 Task: Search one way flight ticket for 1 adult, 5 children, 2 infants in seat and 1 infant on lap in first from Santa Barbara: Santa Barbara Municipal Airport (santa Barbara Airport) to Riverton: Central Wyoming Regional Airport (was Riverton Regional) on 5-4-2023. Choice of flights is JetBlue. Number of bags: 2 carry on bags and 6 checked bags. Price is upto 35000. Outbound departure time preference is 5:15.
Action: Mouse moved to (304, 278)
Screenshot: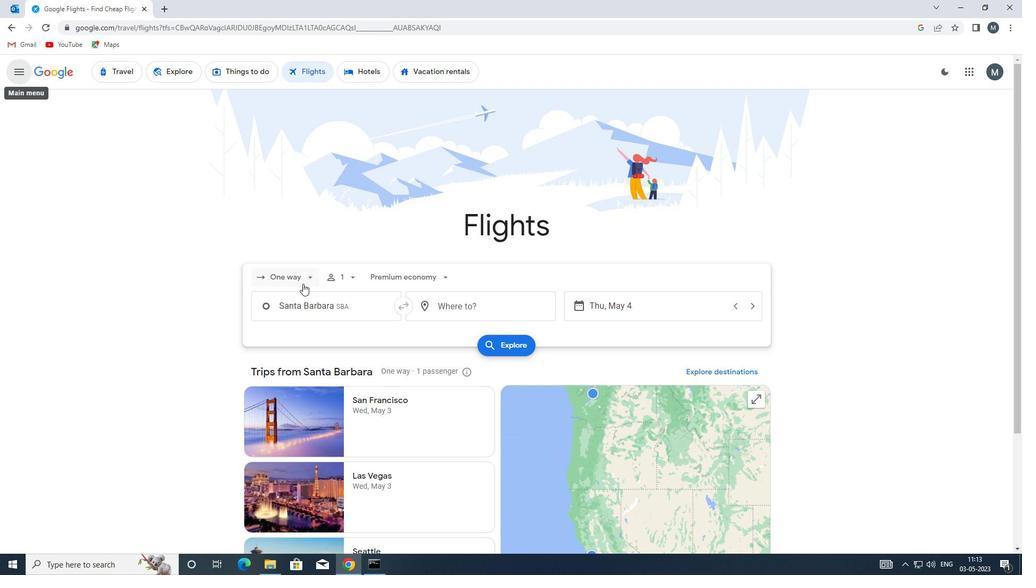 
Action: Mouse pressed left at (304, 278)
Screenshot: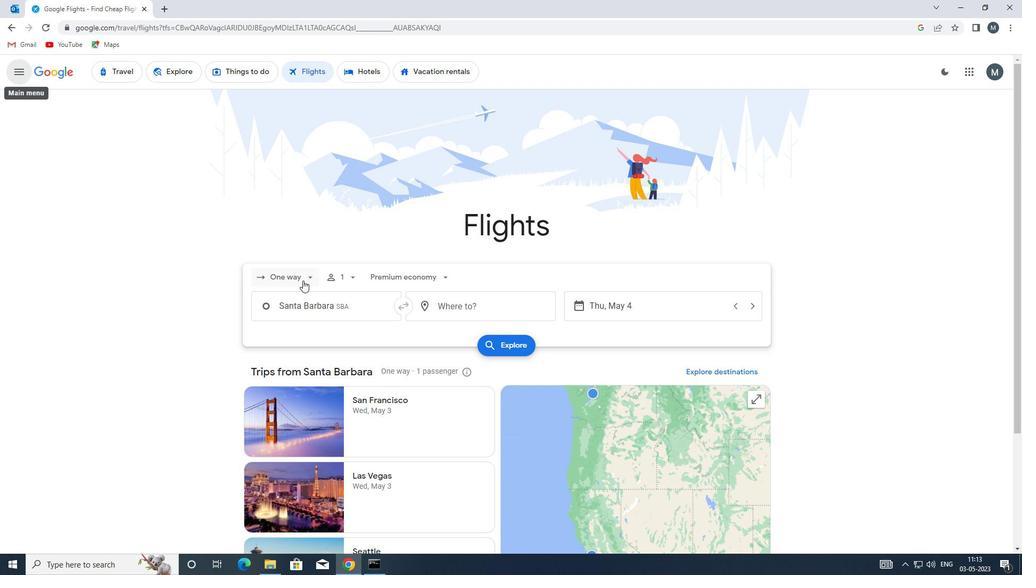 
Action: Mouse moved to (312, 326)
Screenshot: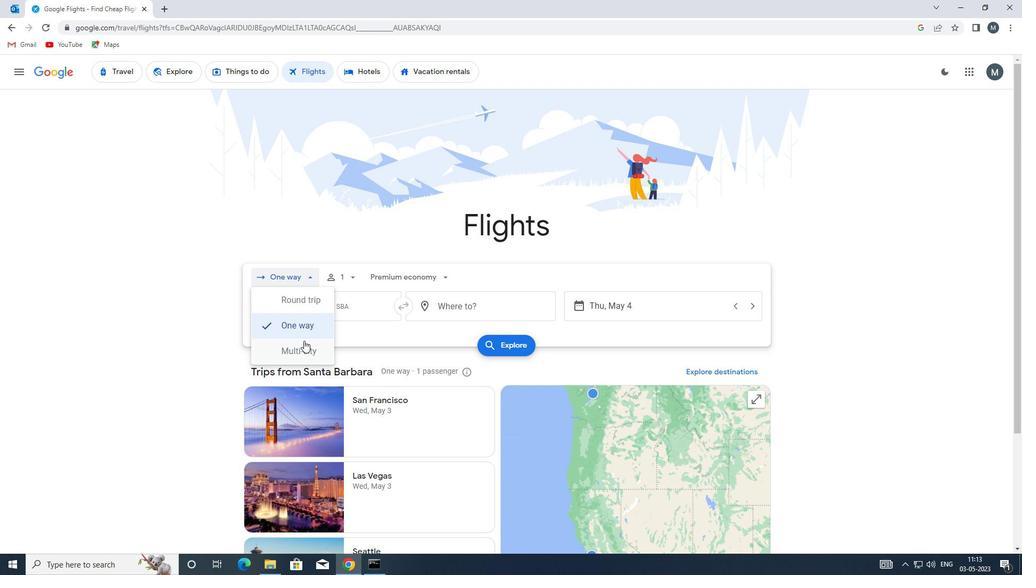 
Action: Mouse pressed left at (312, 326)
Screenshot: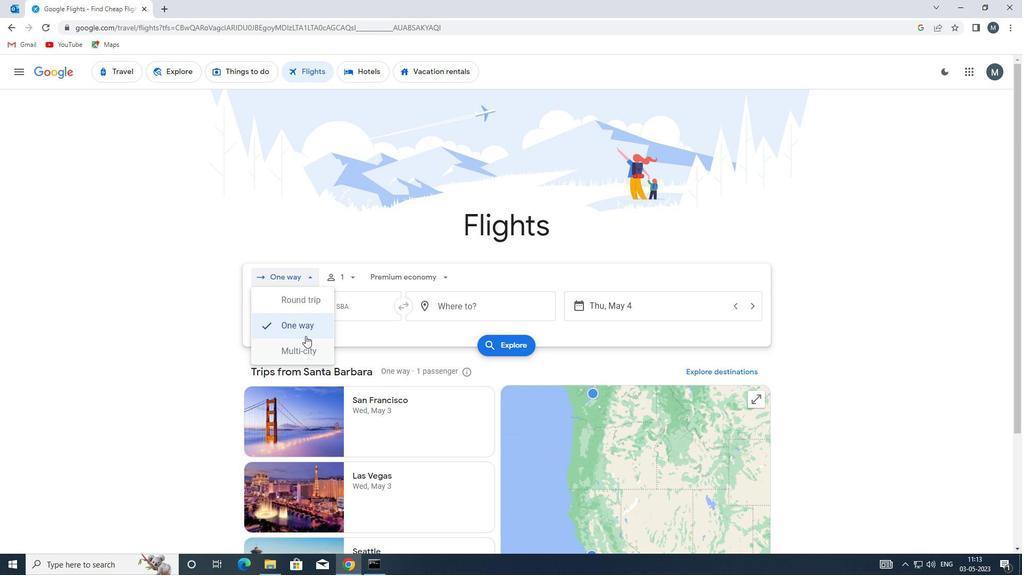 
Action: Mouse moved to (354, 278)
Screenshot: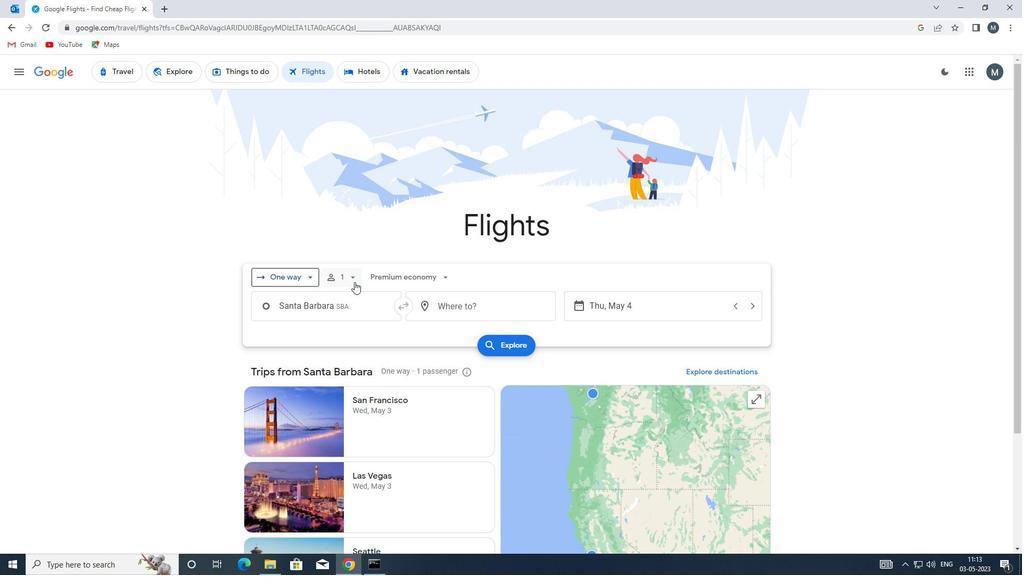 
Action: Mouse pressed left at (354, 278)
Screenshot: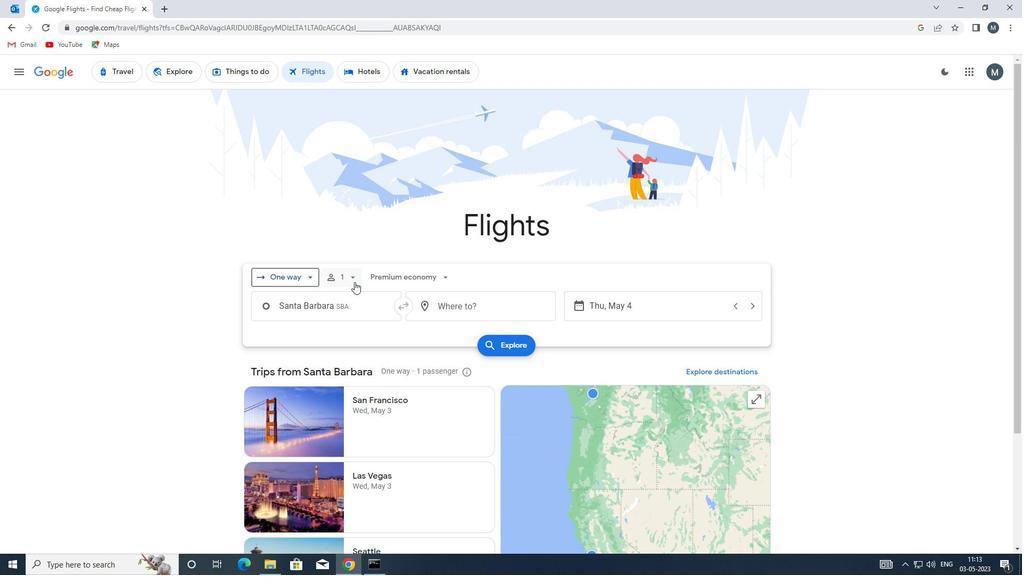 
Action: Mouse moved to (431, 332)
Screenshot: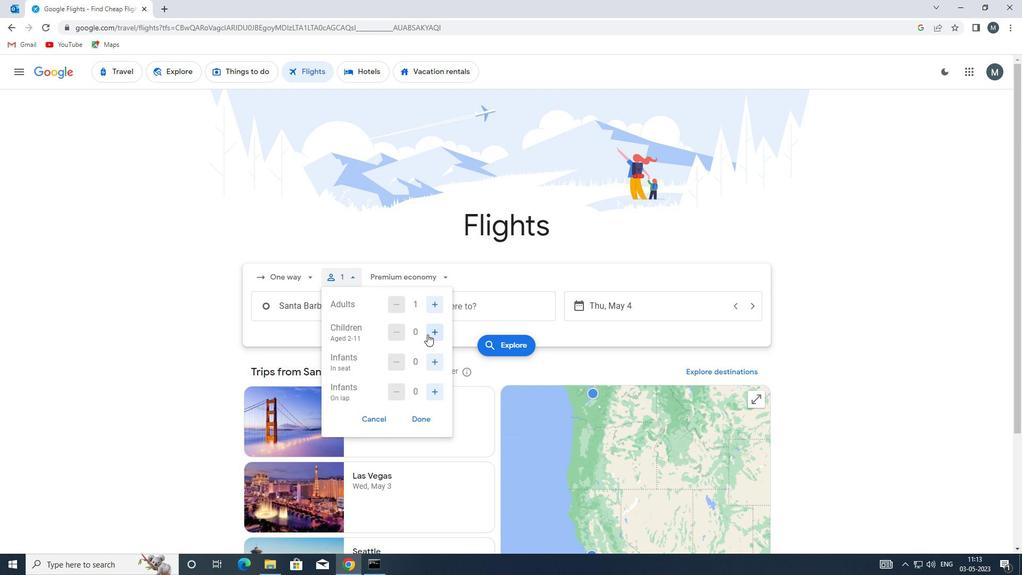 
Action: Mouse pressed left at (431, 332)
Screenshot: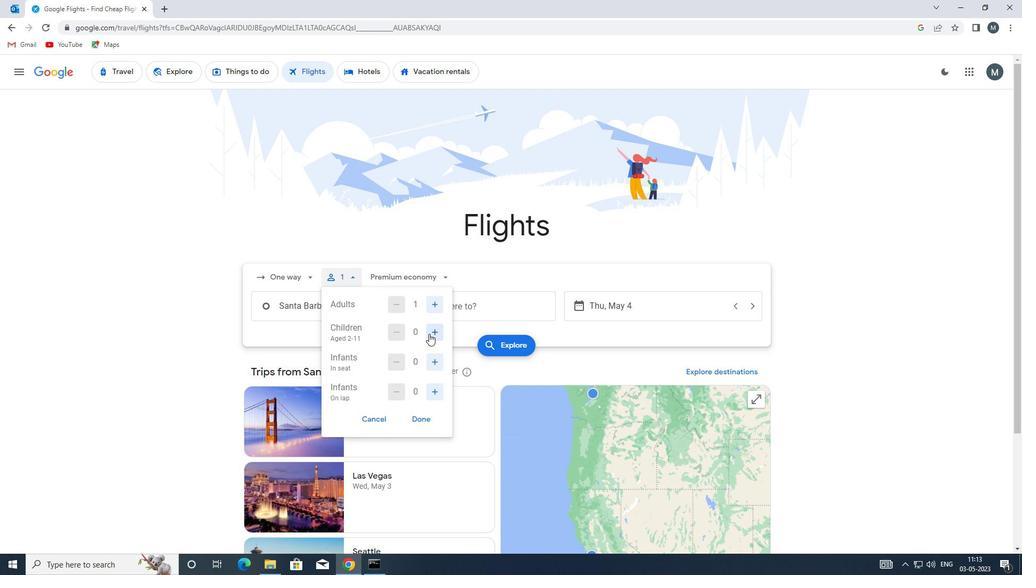
Action: Mouse moved to (432, 332)
Screenshot: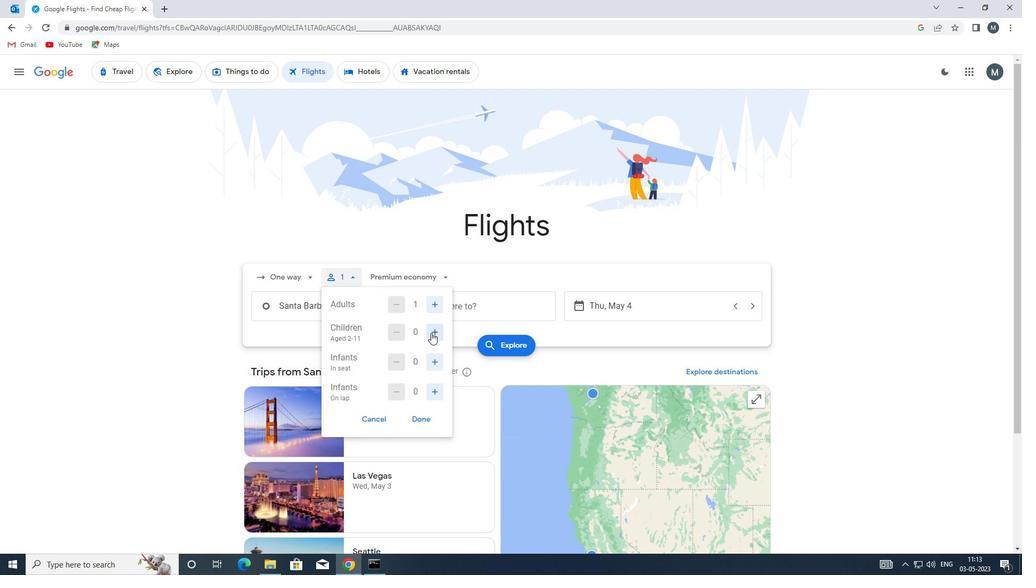 
Action: Mouse pressed left at (432, 332)
Screenshot: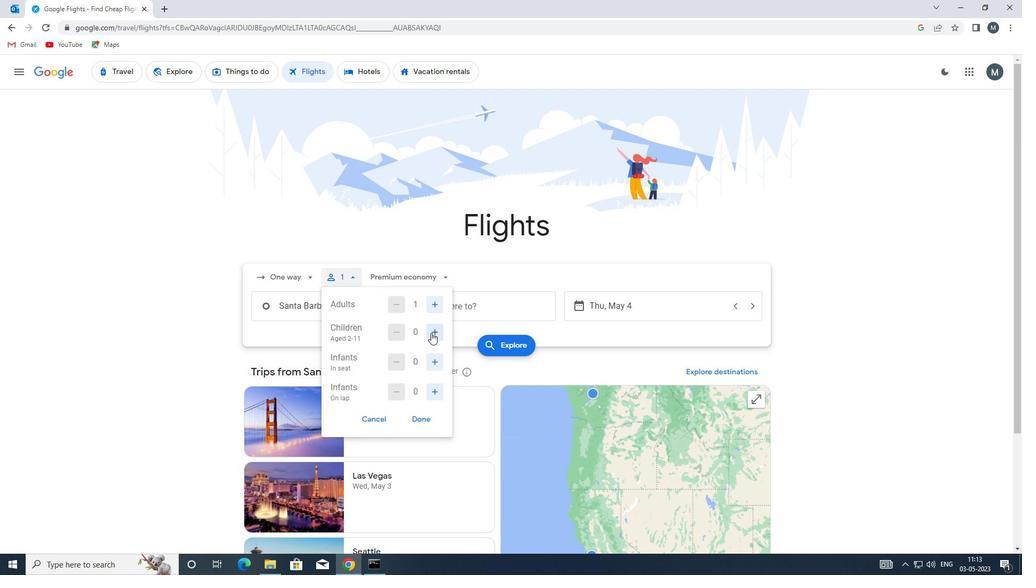 
Action: Mouse pressed left at (432, 332)
Screenshot: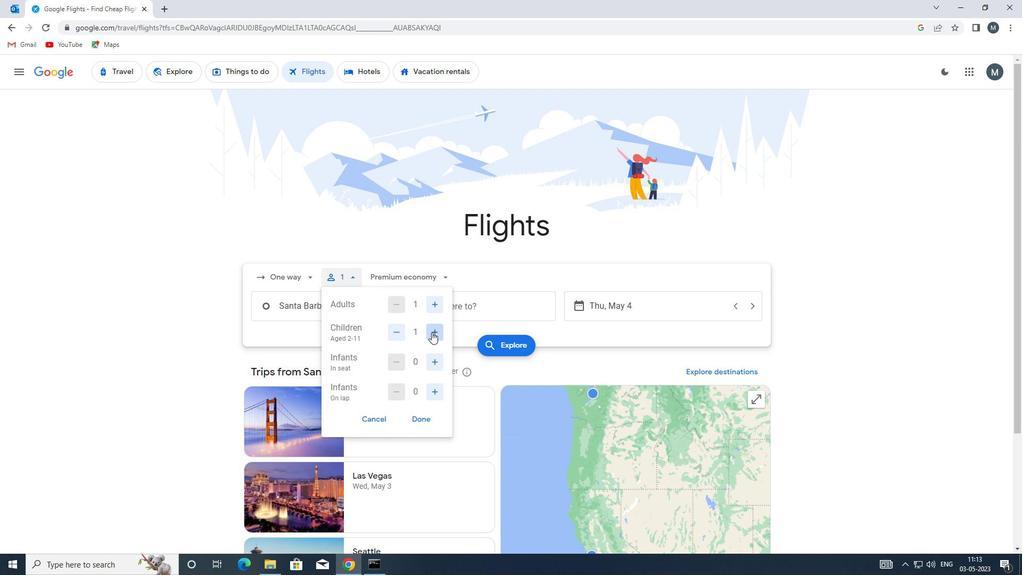 
Action: Mouse moved to (433, 332)
Screenshot: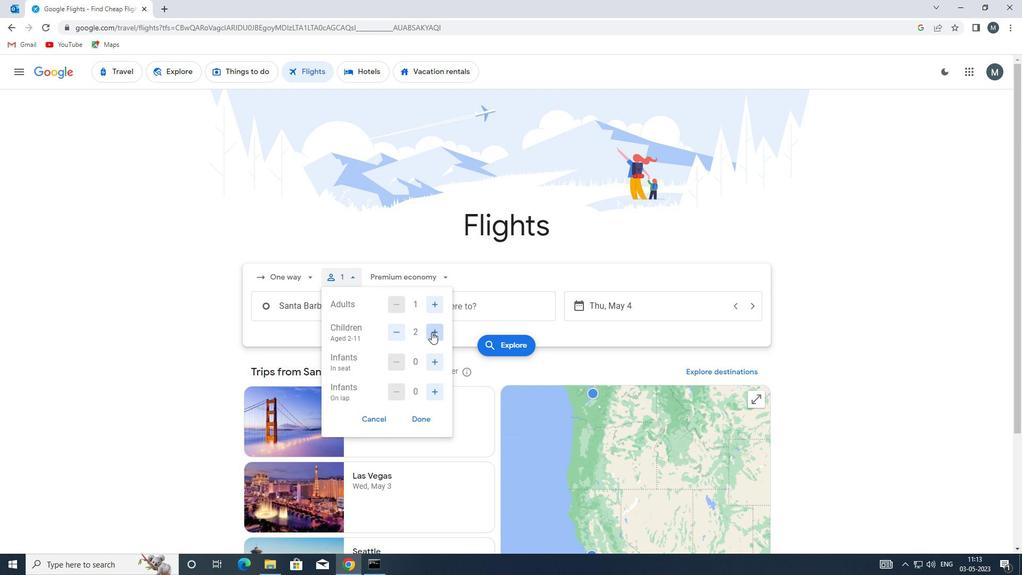
Action: Mouse pressed left at (433, 332)
Screenshot: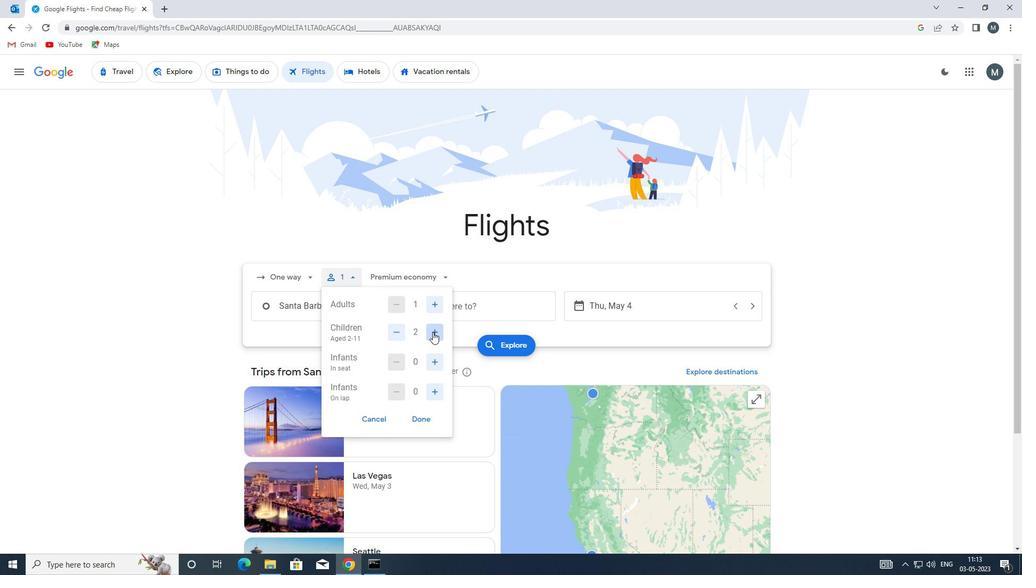 
Action: Mouse pressed left at (433, 332)
Screenshot: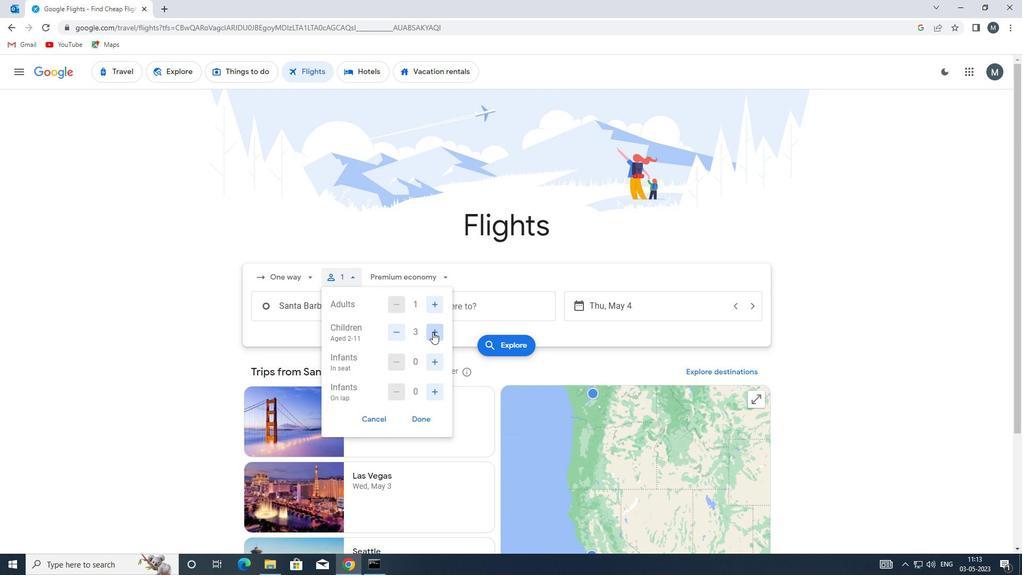 
Action: Mouse moved to (432, 364)
Screenshot: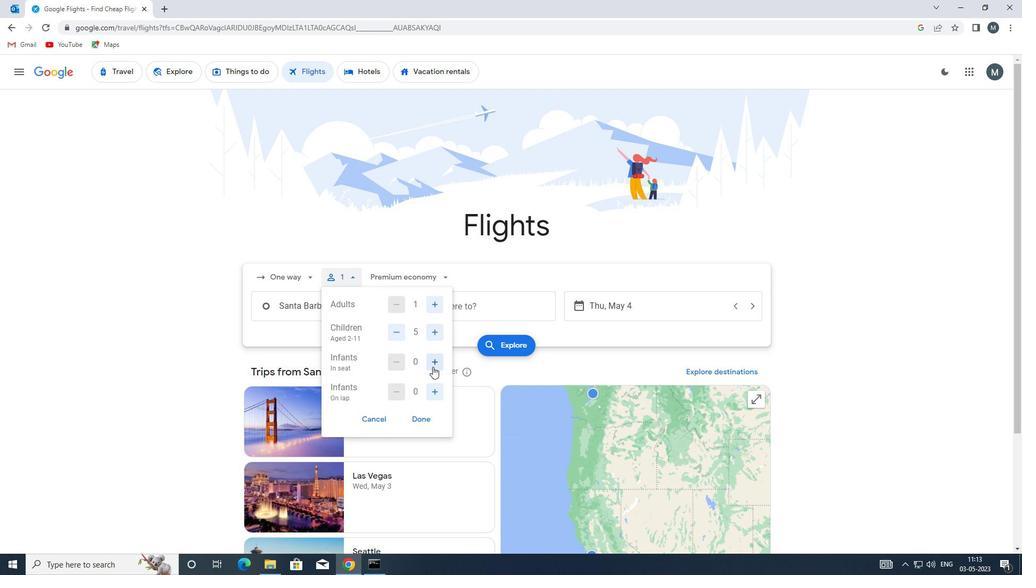 
Action: Mouse pressed left at (432, 364)
Screenshot: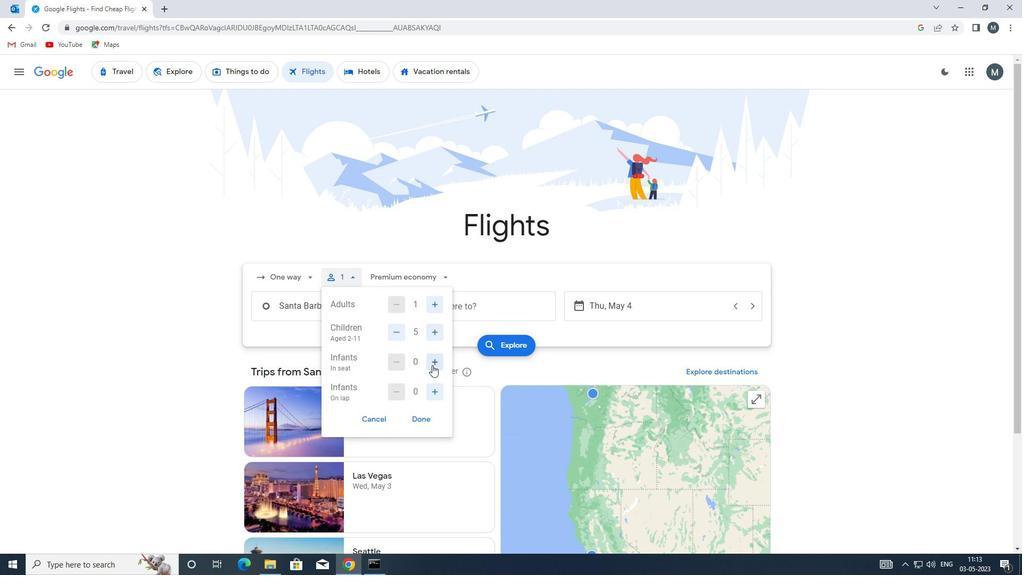 
Action: Mouse pressed left at (432, 364)
Screenshot: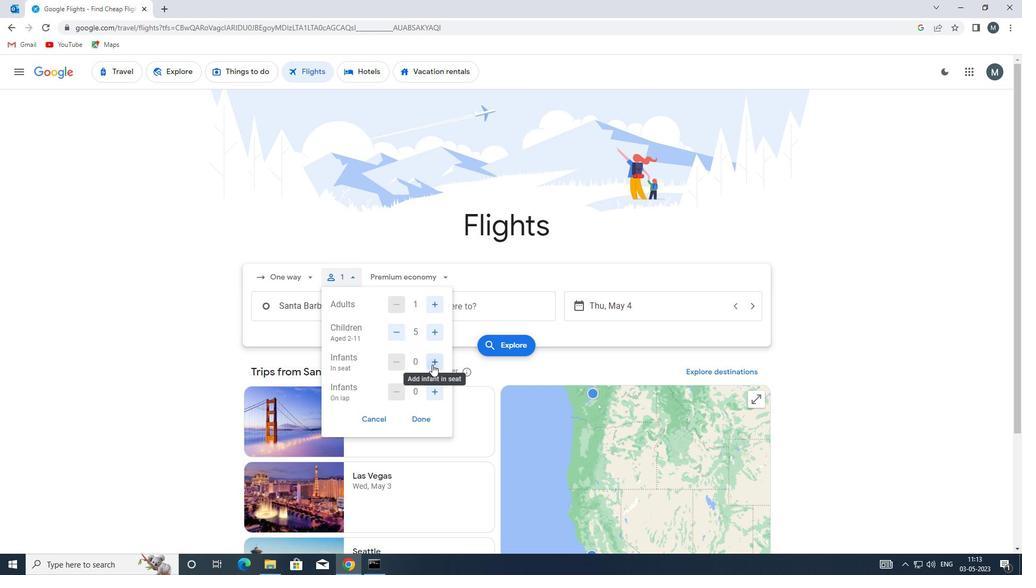 
Action: Mouse moved to (430, 394)
Screenshot: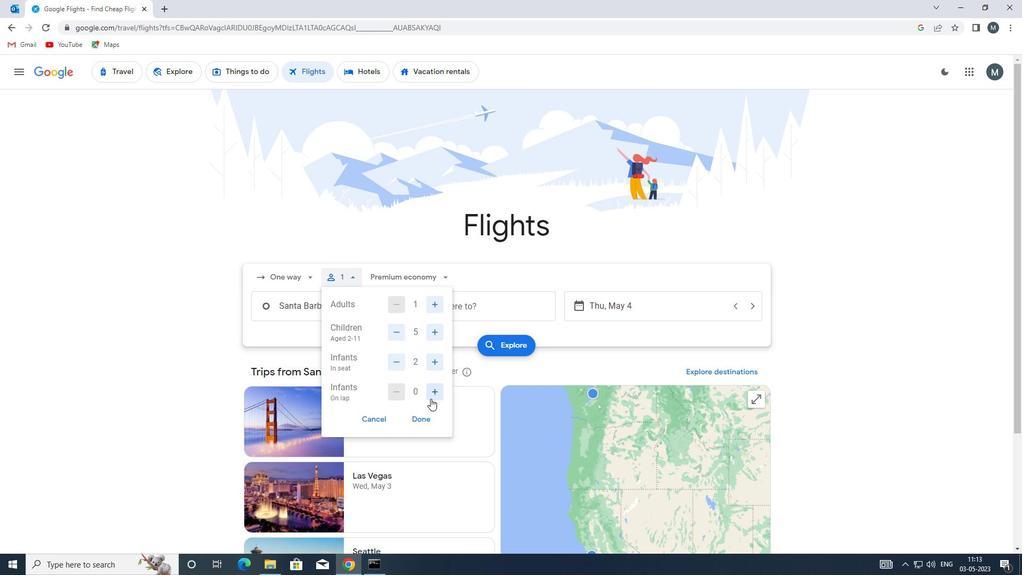 
Action: Mouse pressed left at (430, 394)
Screenshot: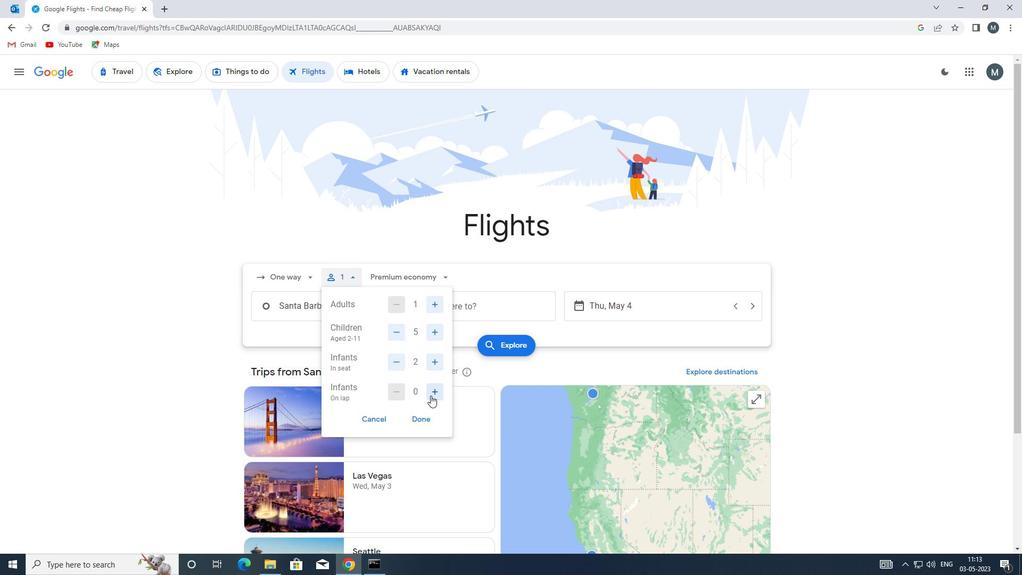 
Action: Mouse moved to (399, 364)
Screenshot: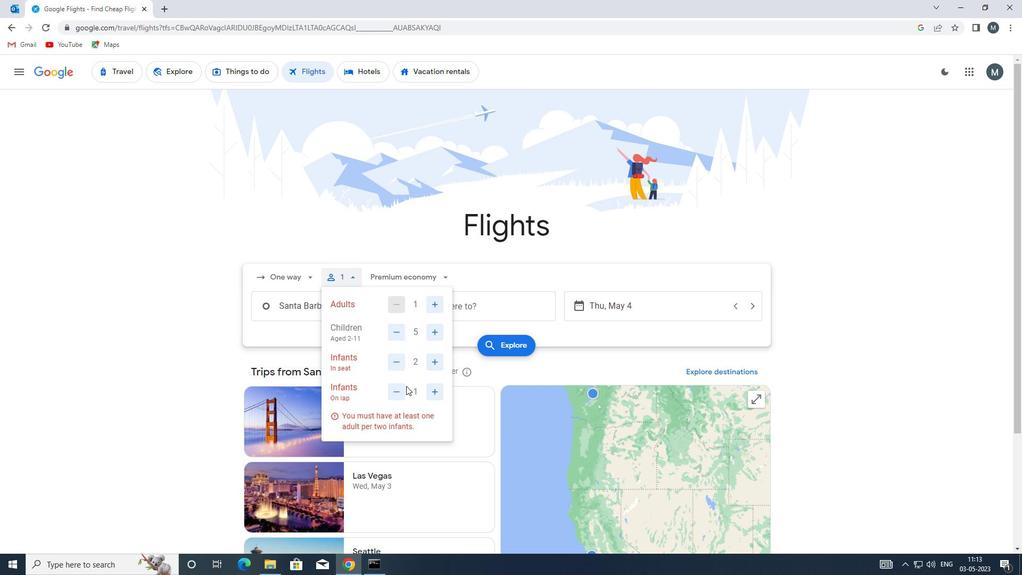 
Action: Mouse pressed left at (399, 364)
Screenshot: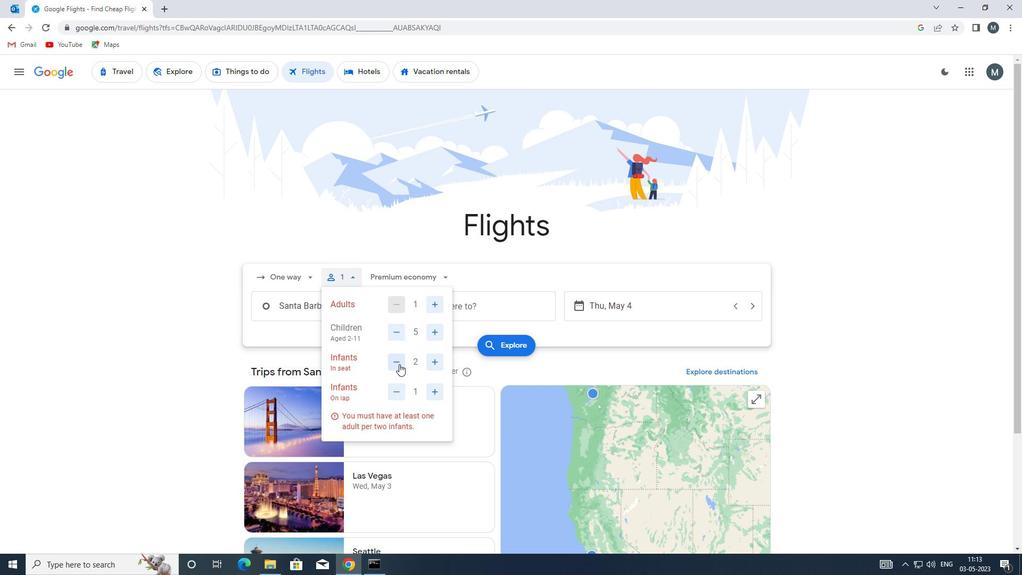 
Action: Mouse moved to (426, 421)
Screenshot: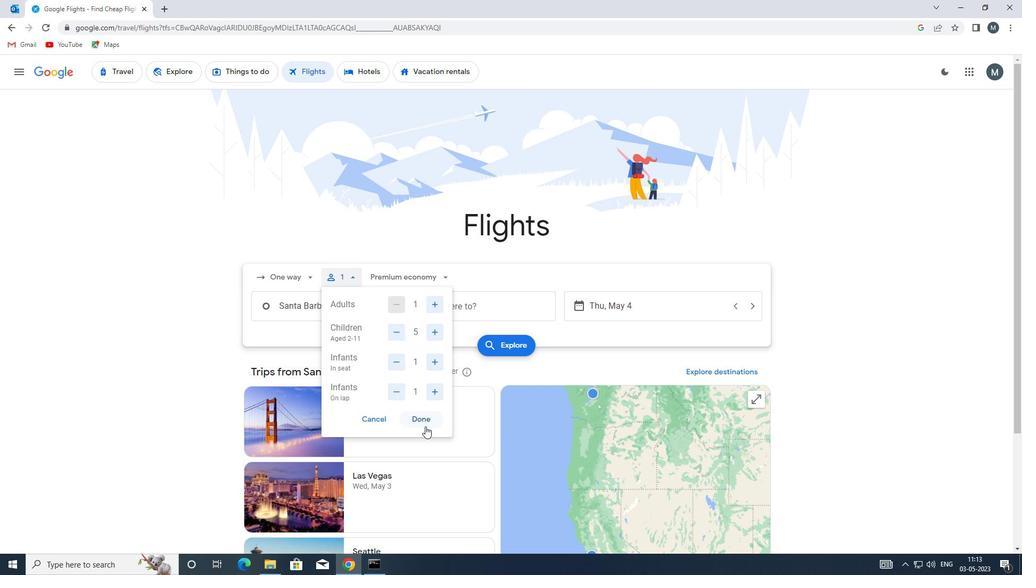
Action: Mouse pressed left at (426, 421)
Screenshot: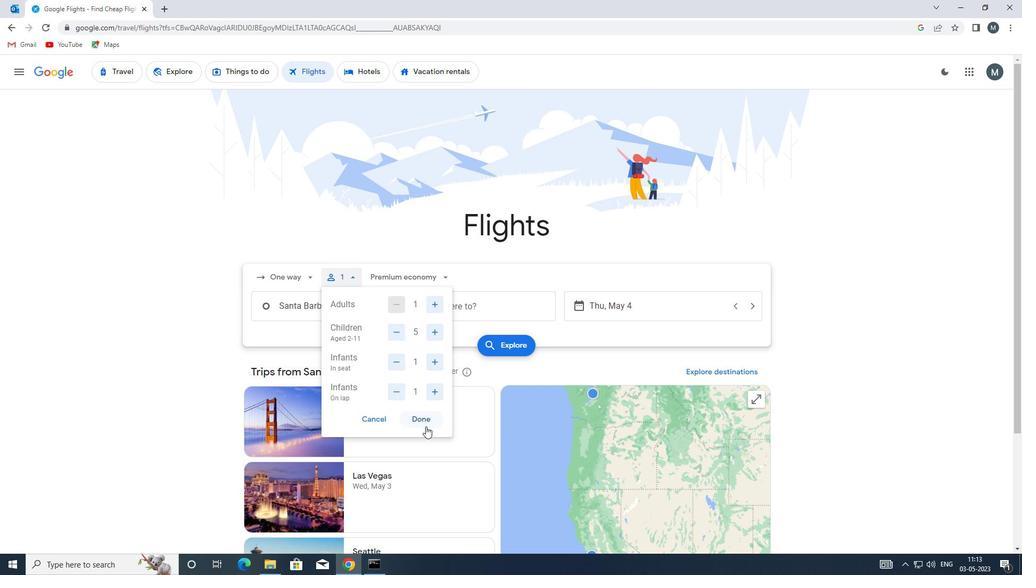 
Action: Mouse moved to (422, 278)
Screenshot: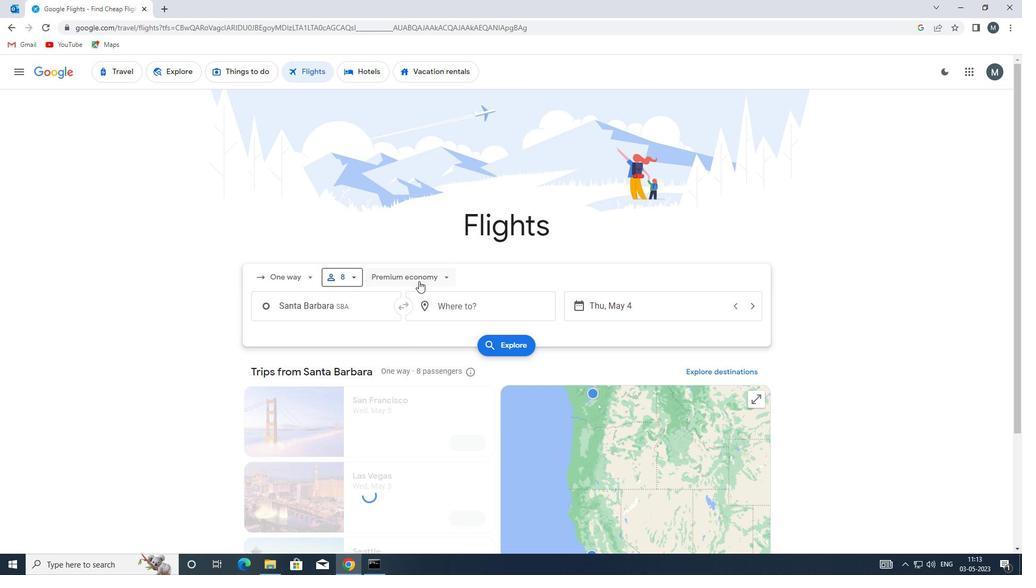 
Action: Mouse pressed left at (422, 278)
Screenshot: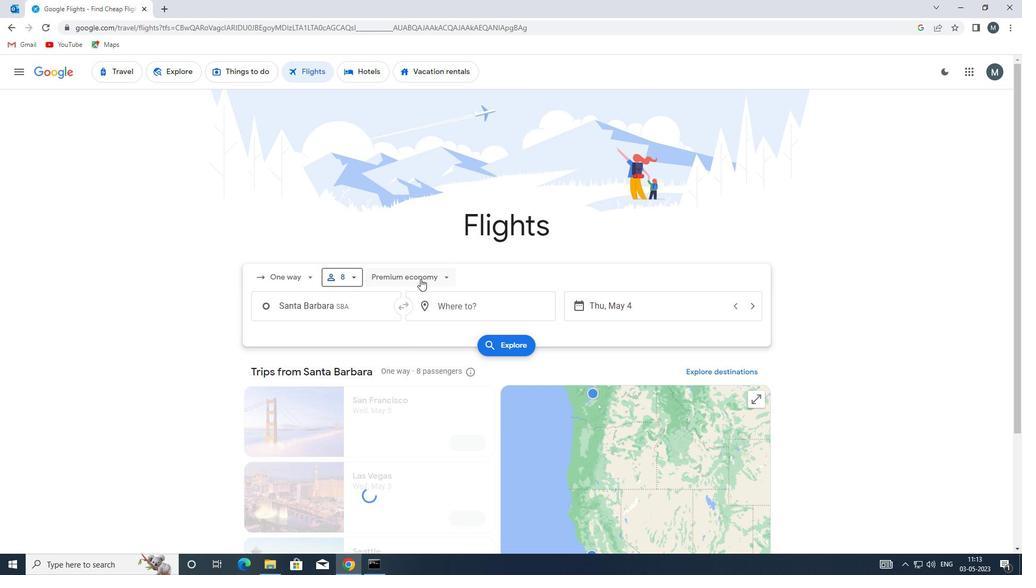 
Action: Mouse moved to (412, 380)
Screenshot: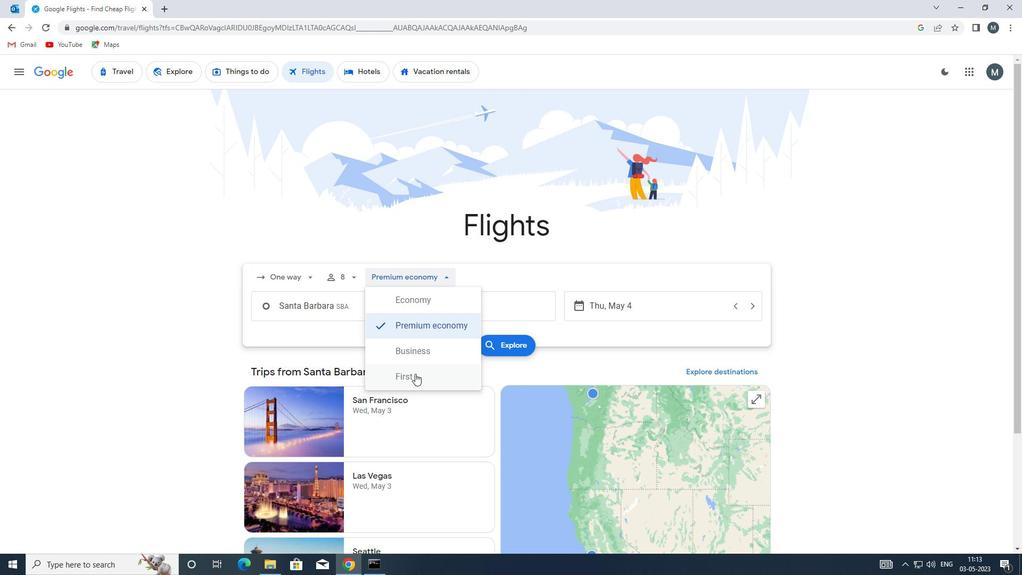 
Action: Mouse pressed left at (412, 380)
Screenshot: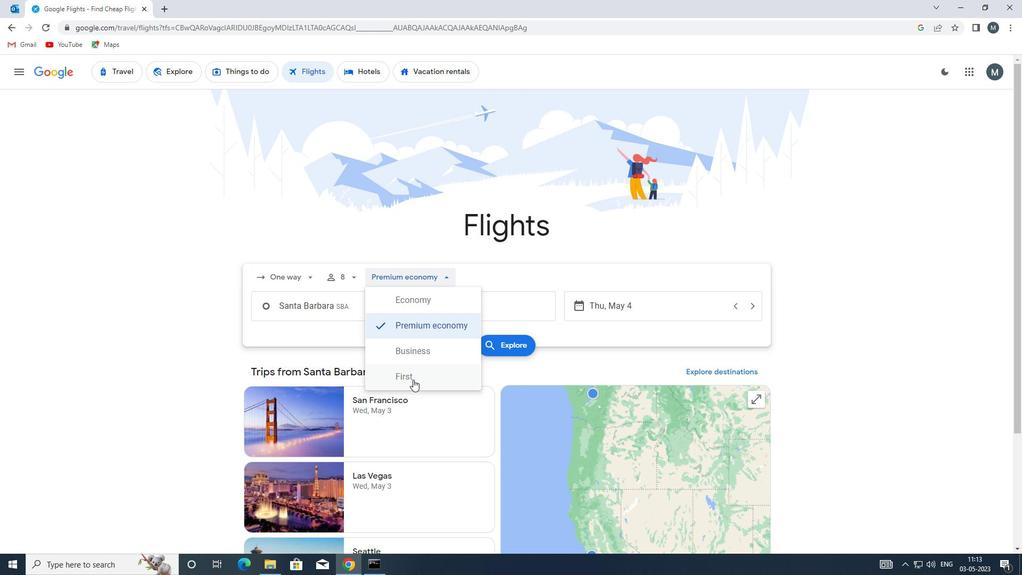 
Action: Mouse moved to (354, 315)
Screenshot: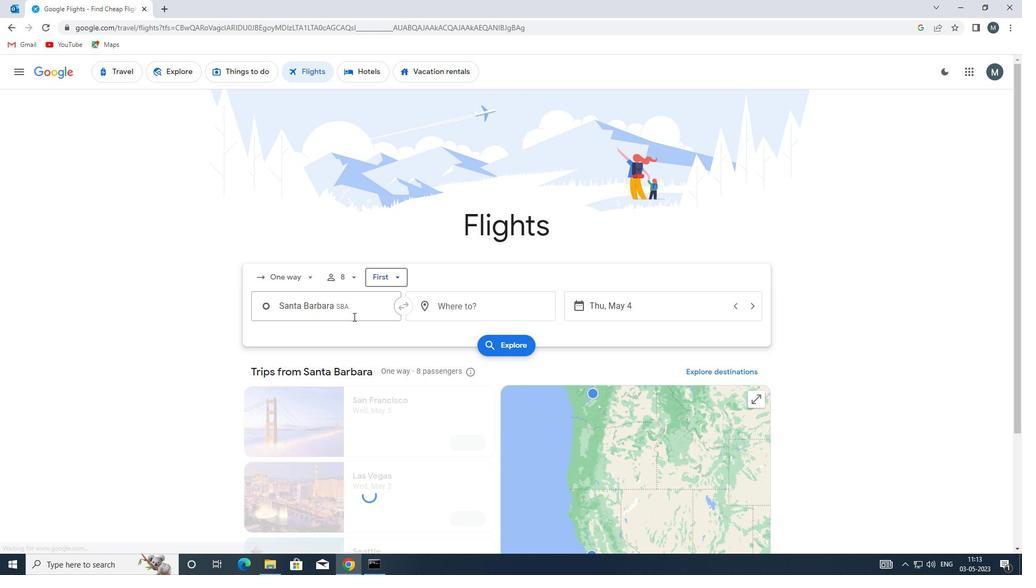 
Action: Mouse pressed left at (354, 315)
Screenshot: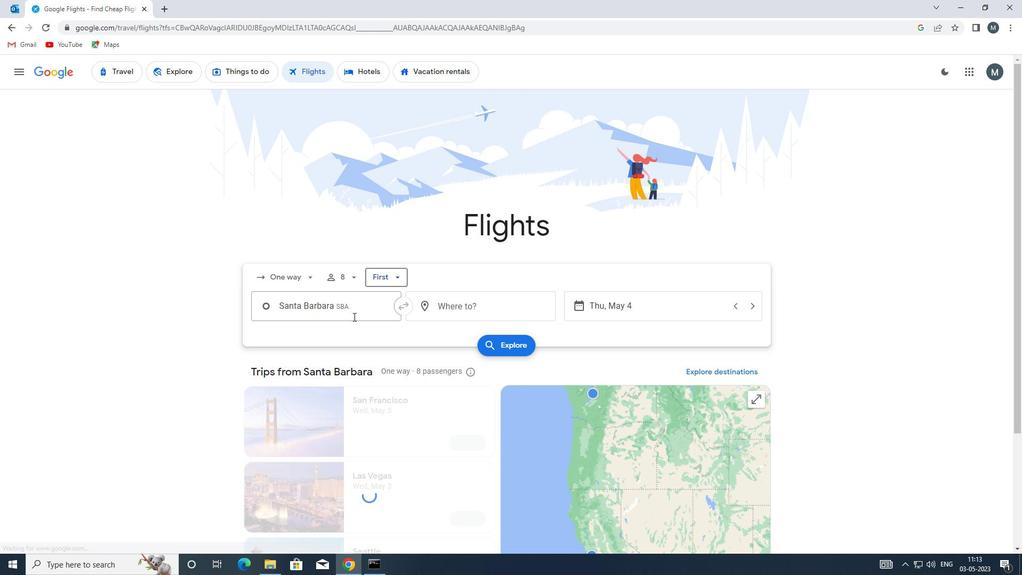 
Action: Key pressed <Key.enter>
Screenshot: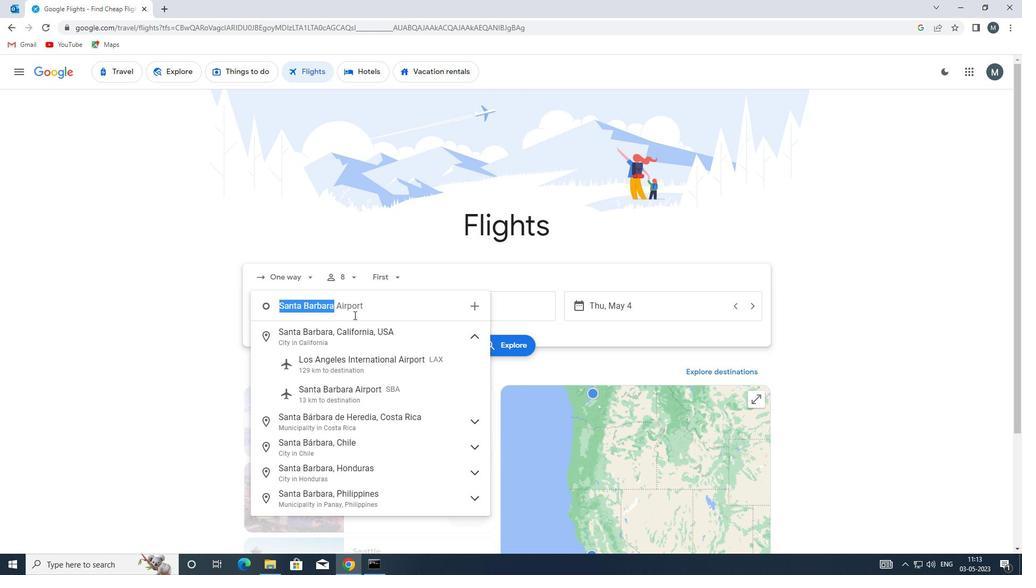 
Action: Mouse moved to (476, 301)
Screenshot: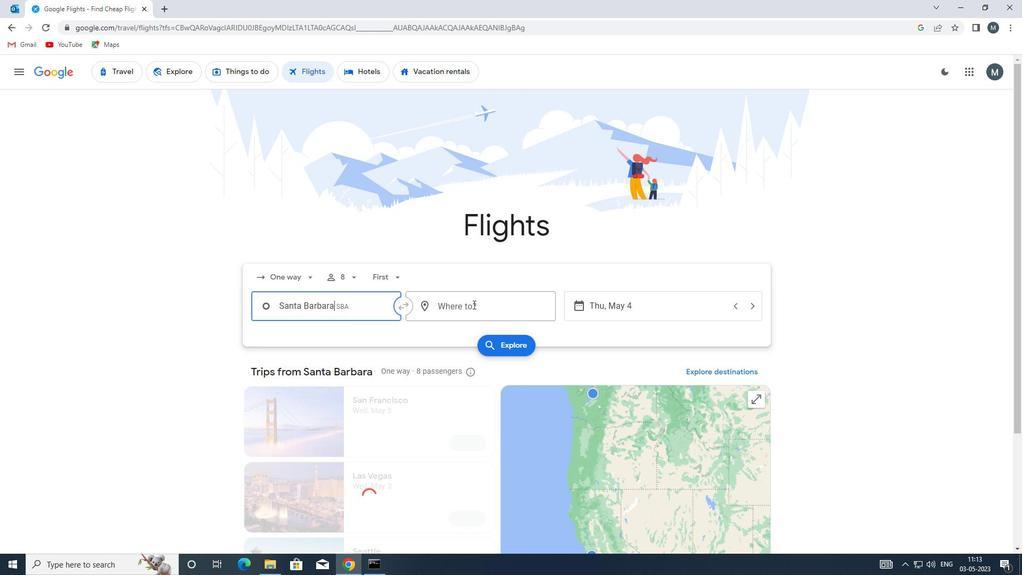 
Action: Mouse pressed left at (476, 301)
Screenshot: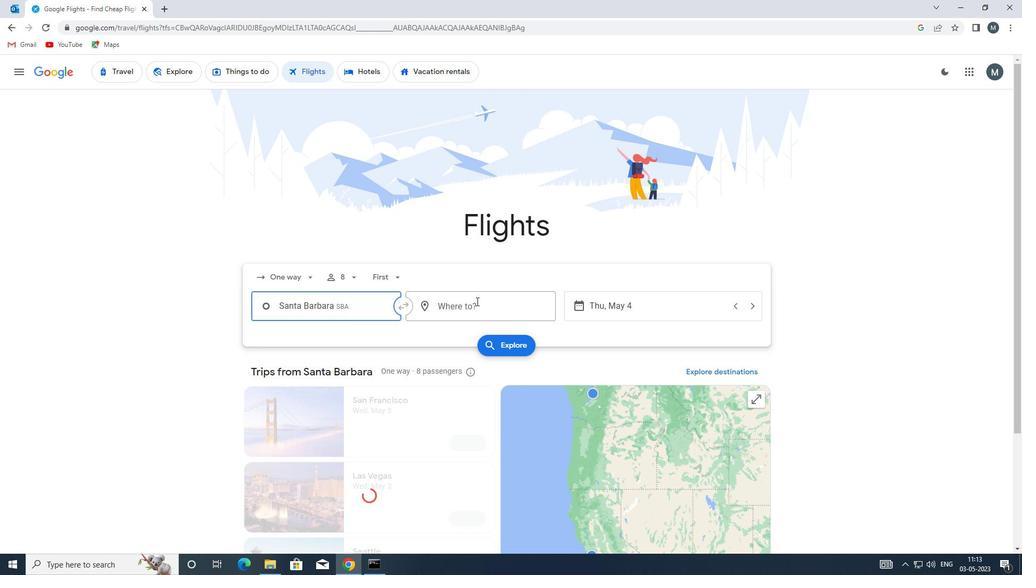
Action: Key pressed riw
Screenshot: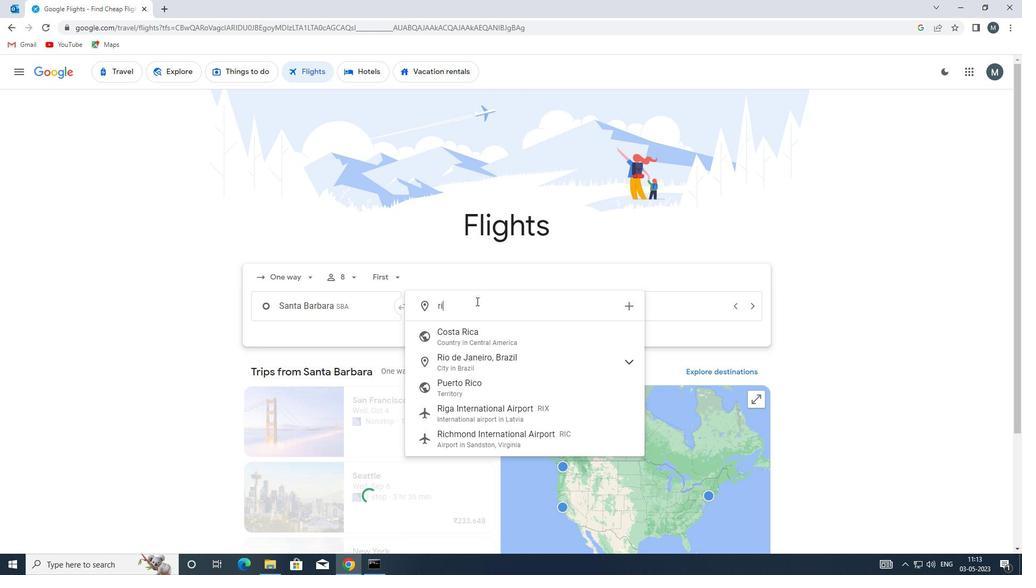
Action: Mouse moved to (481, 337)
Screenshot: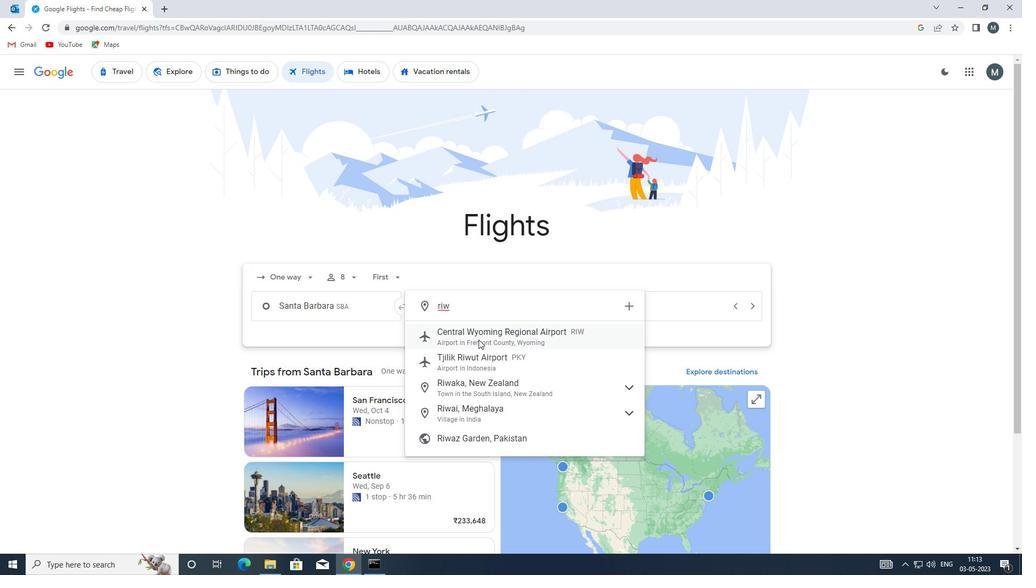 
Action: Mouse pressed left at (481, 337)
Screenshot: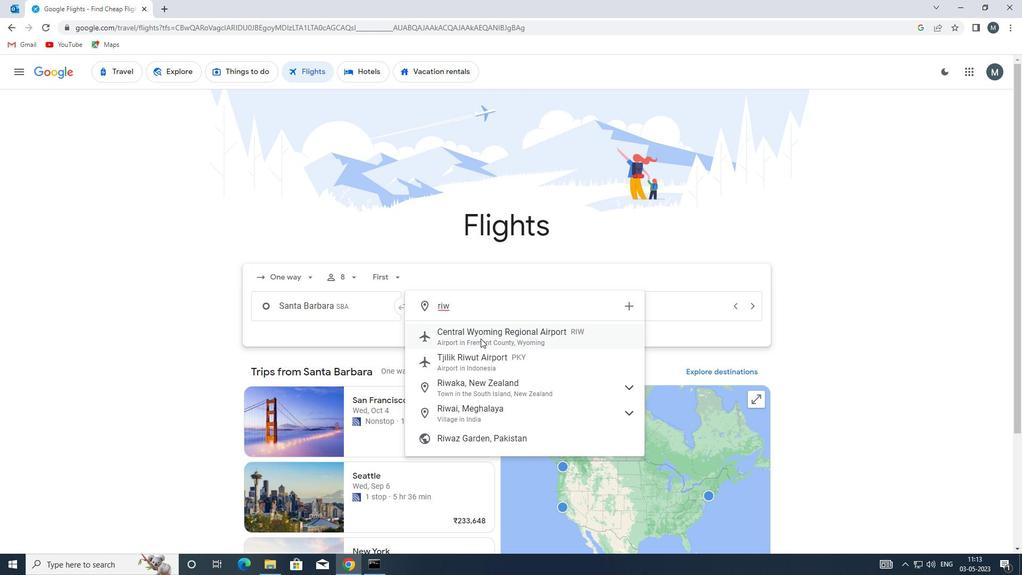 
Action: Mouse moved to (598, 308)
Screenshot: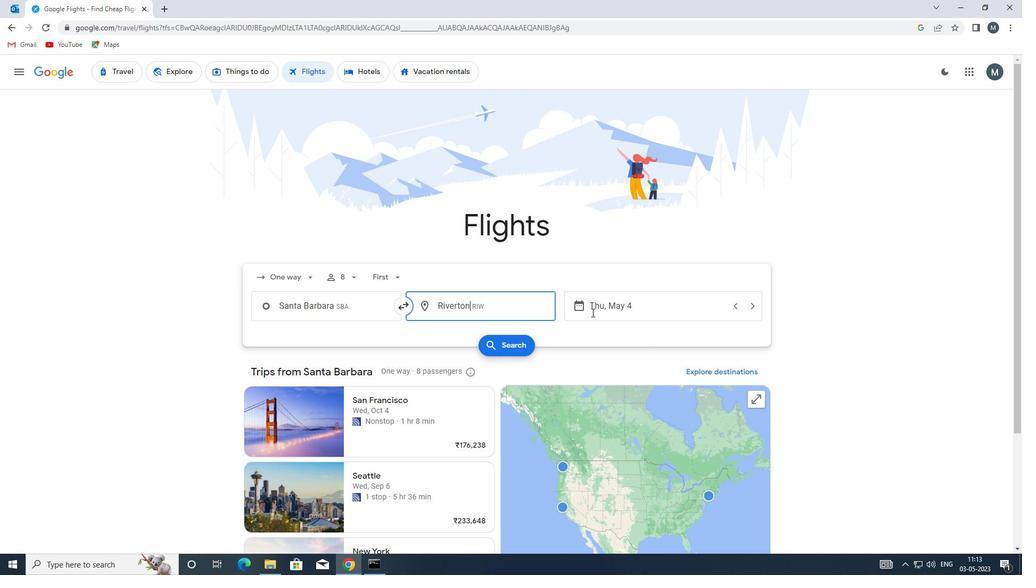 
Action: Mouse pressed left at (598, 308)
Screenshot: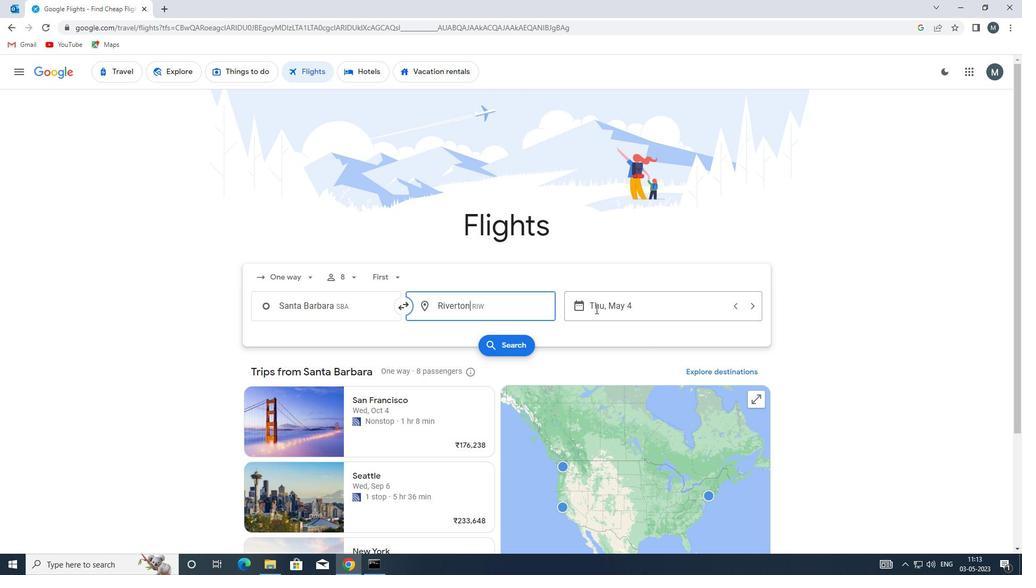 
Action: Mouse moved to (485, 359)
Screenshot: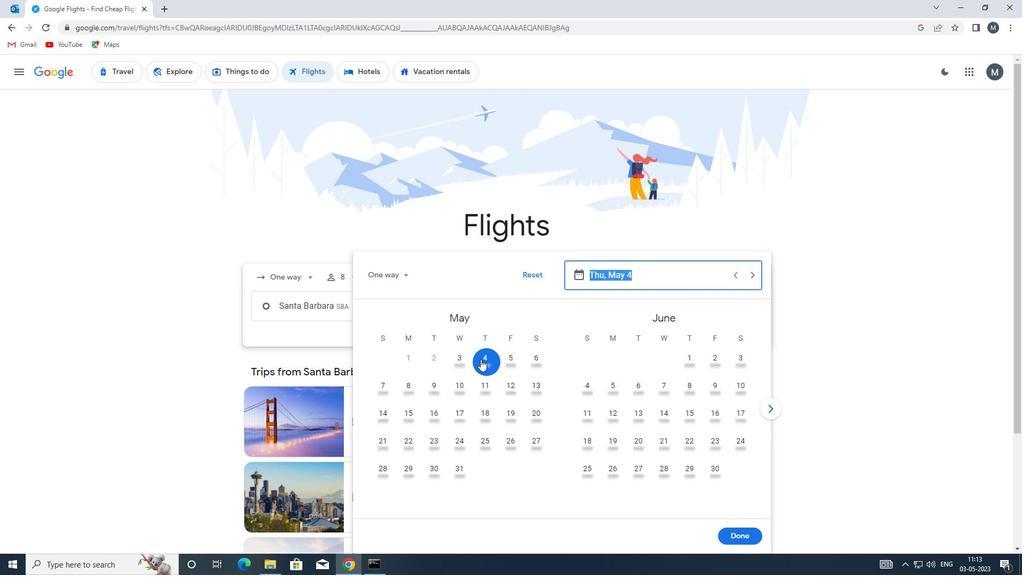 
Action: Mouse pressed left at (485, 359)
Screenshot: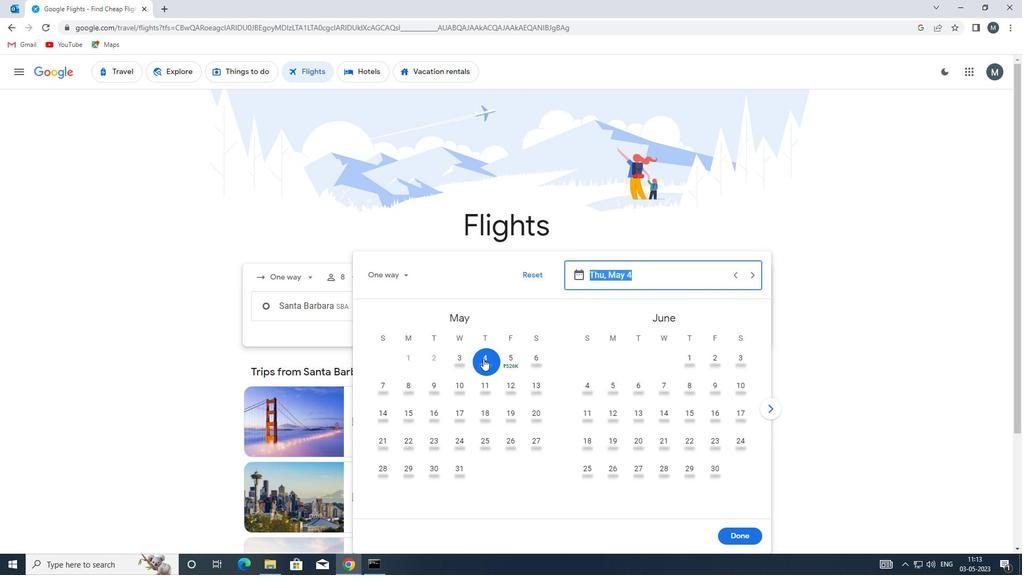 
Action: Mouse moved to (738, 534)
Screenshot: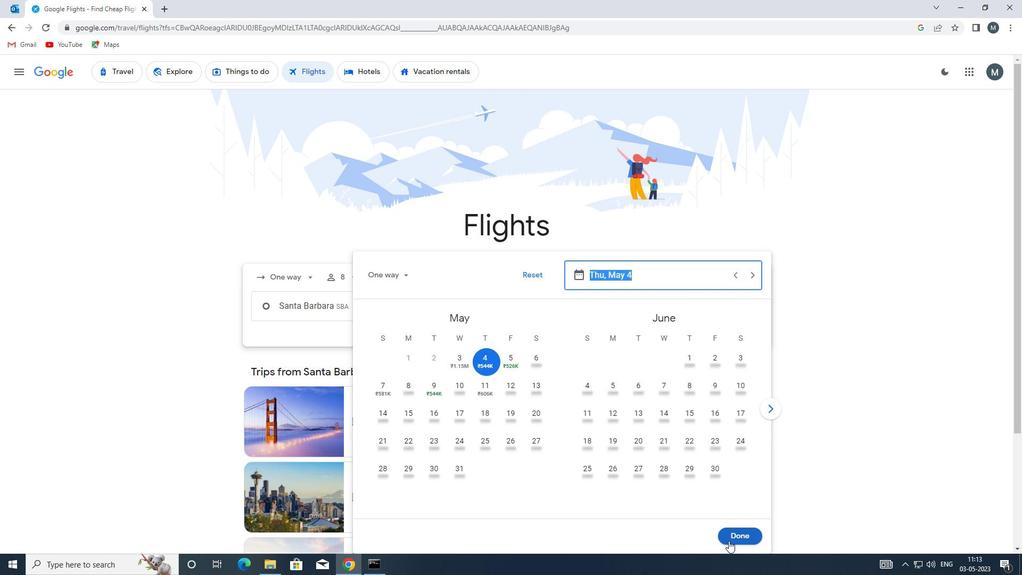 
Action: Mouse pressed left at (738, 534)
Screenshot: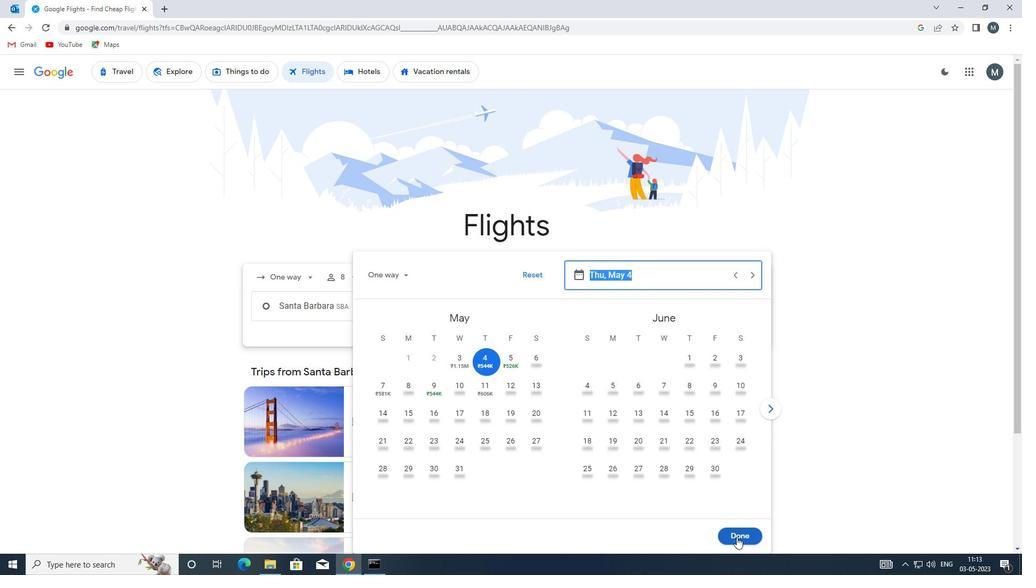 
Action: Mouse moved to (514, 351)
Screenshot: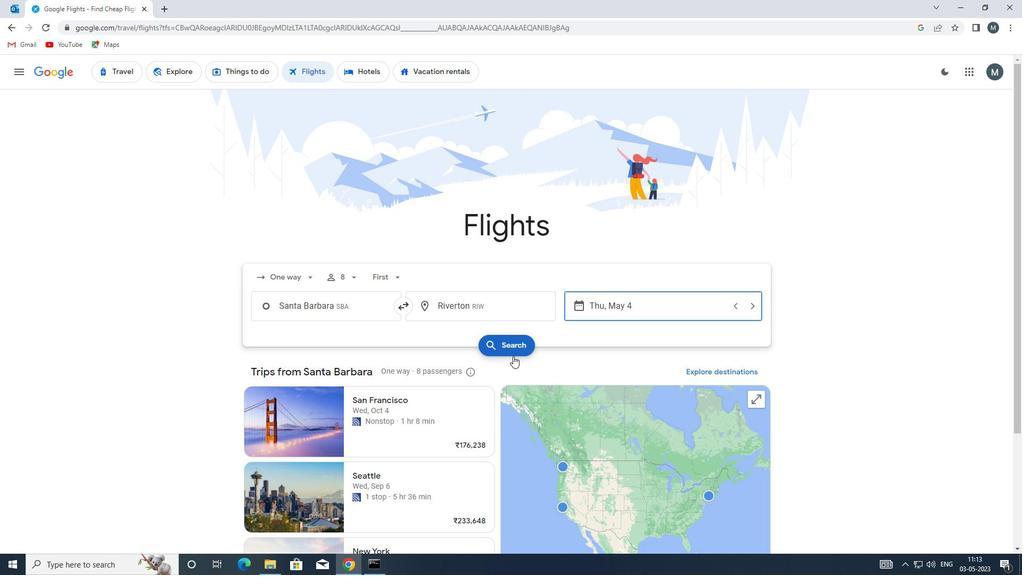 
Action: Mouse pressed left at (514, 351)
Screenshot: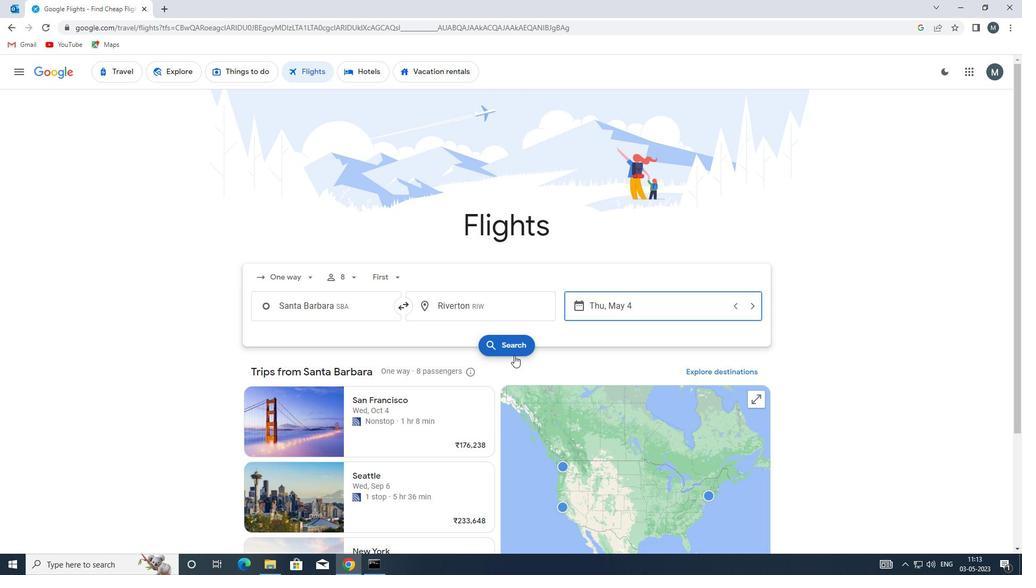 
Action: Mouse moved to (273, 172)
Screenshot: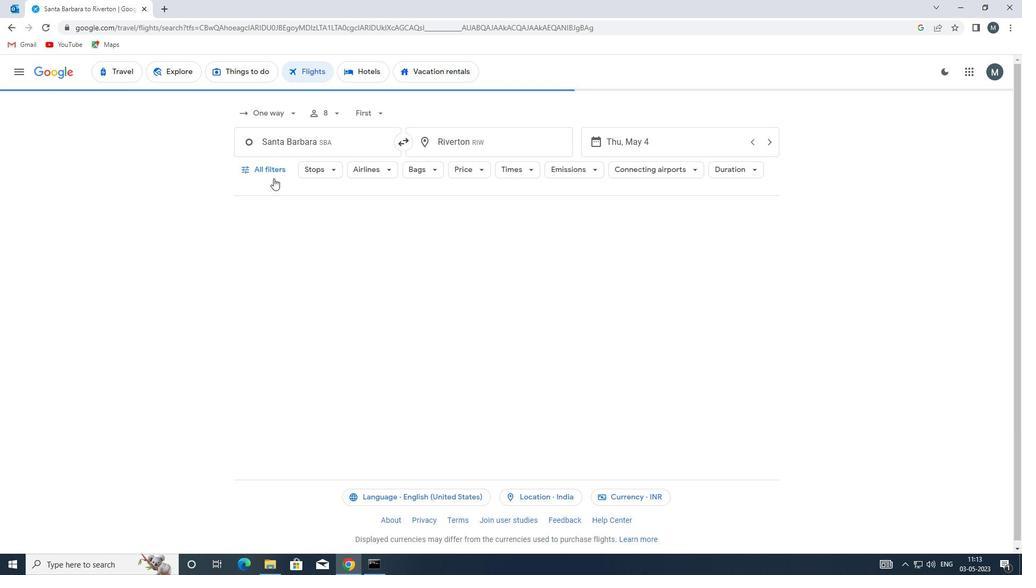 
Action: Mouse pressed left at (273, 172)
Screenshot: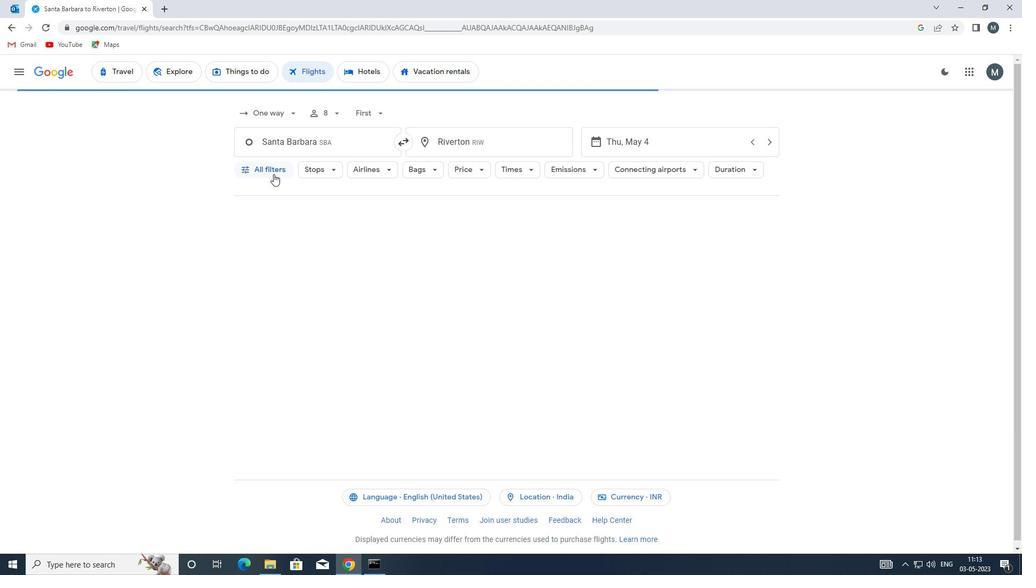 
Action: Mouse moved to (301, 312)
Screenshot: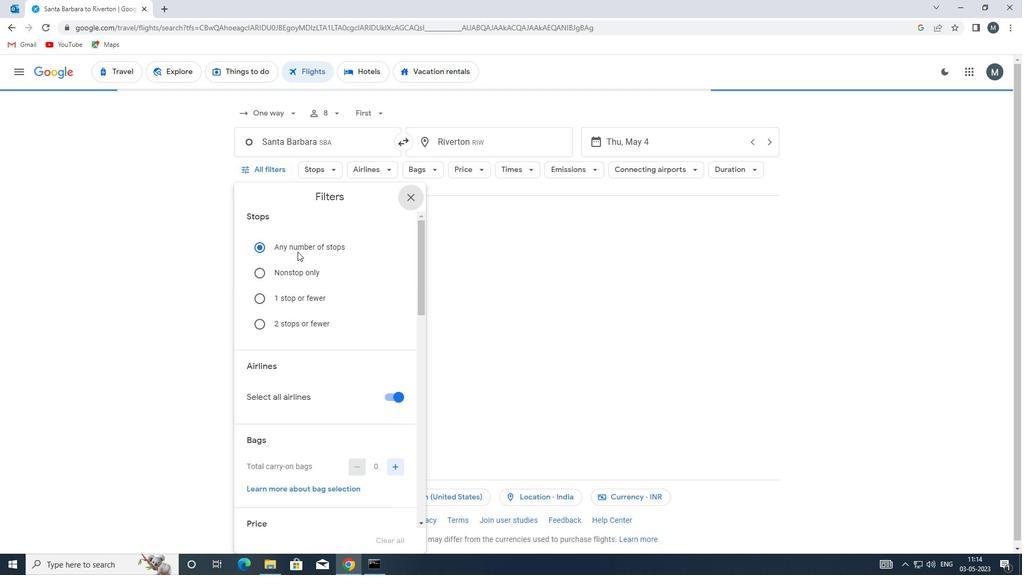 
Action: Mouse scrolled (301, 312) with delta (0, 0)
Screenshot: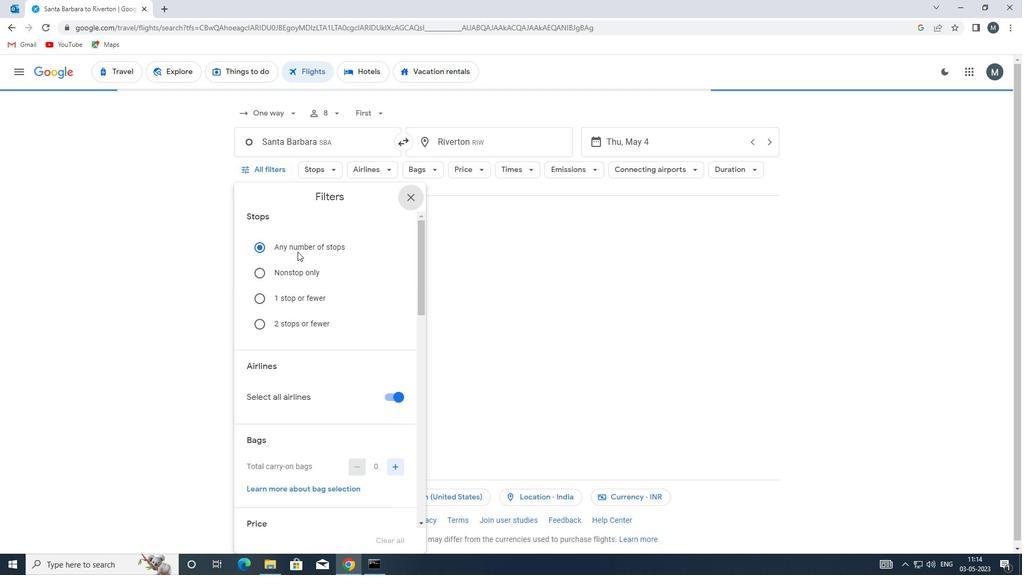 
Action: Mouse moved to (397, 341)
Screenshot: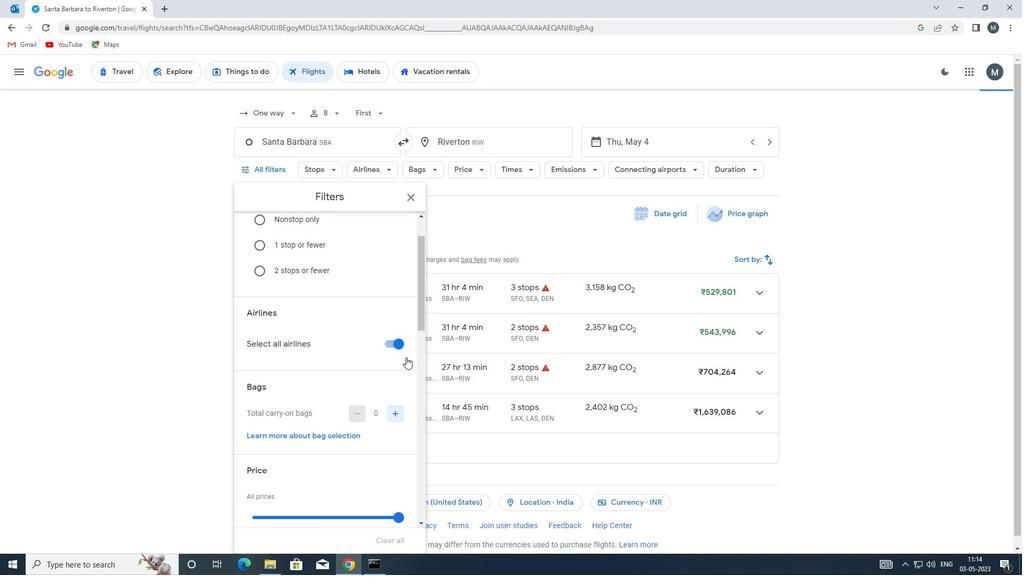 
Action: Mouse pressed left at (397, 341)
Screenshot: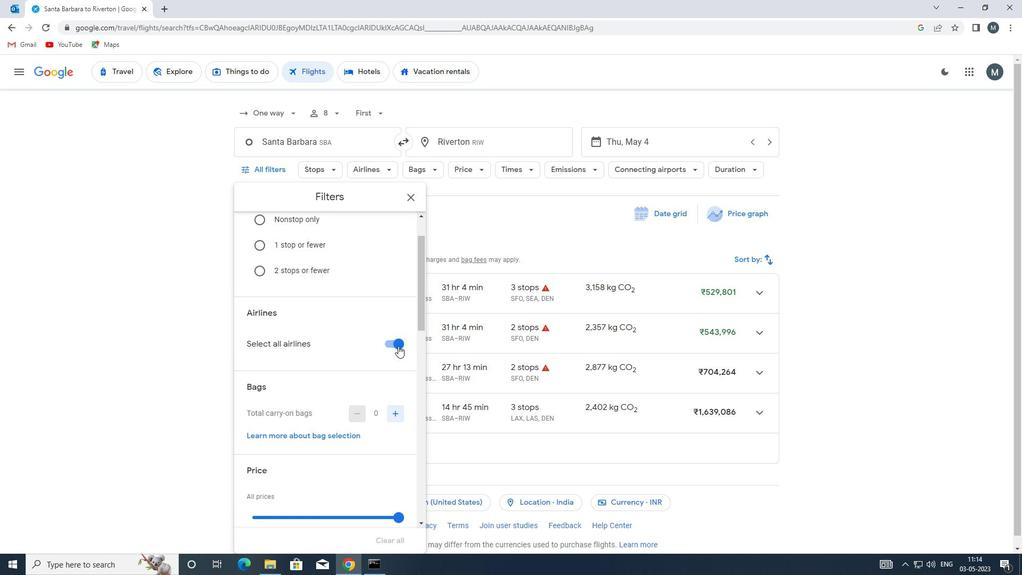 
Action: Mouse moved to (361, 348)
Screenshot: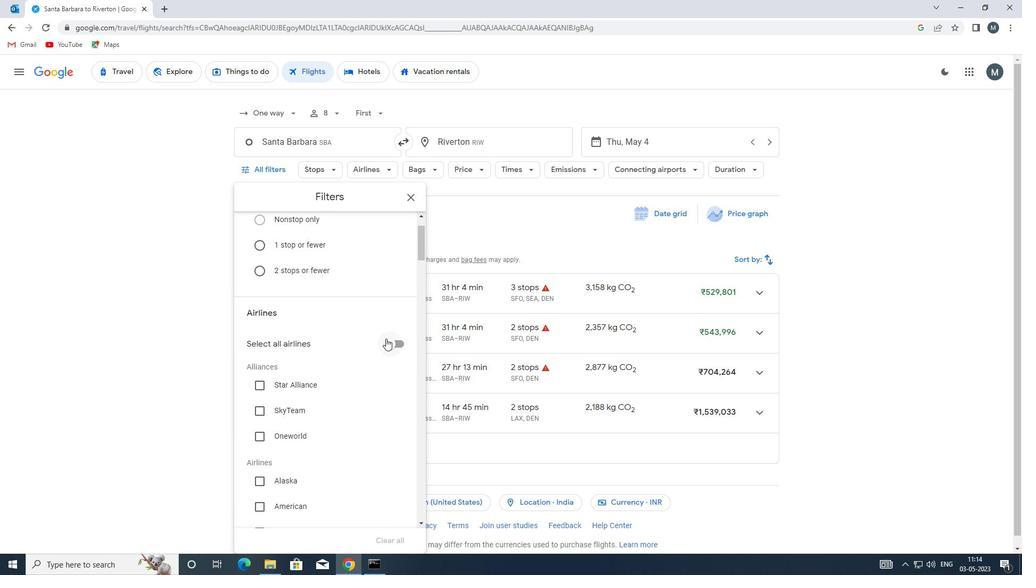 
Action: Mouse scrolled (361, 347) with delta (0, 0)
Screenshot: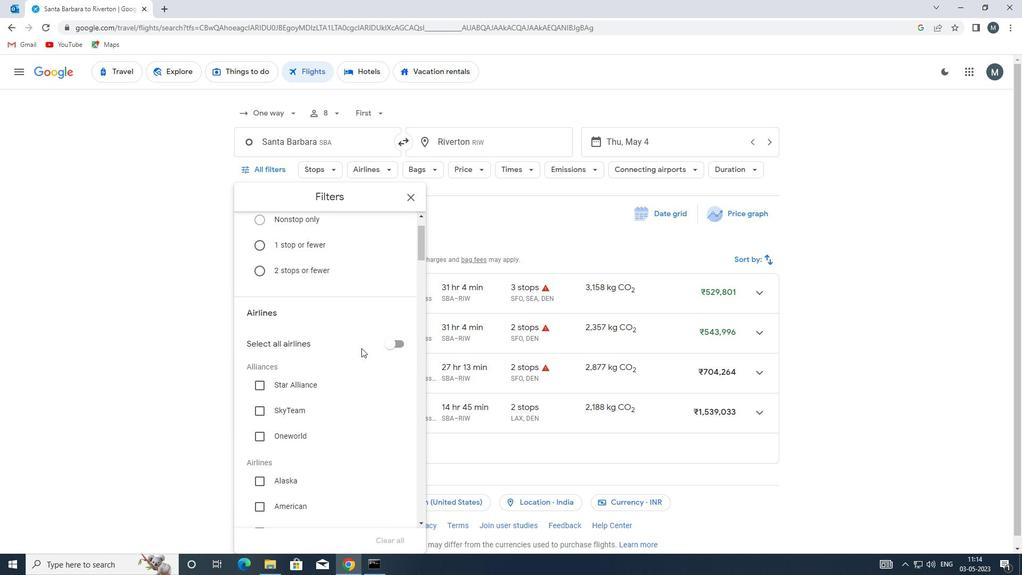 
Action: Mouse moved to (340, 340)
Screenshot: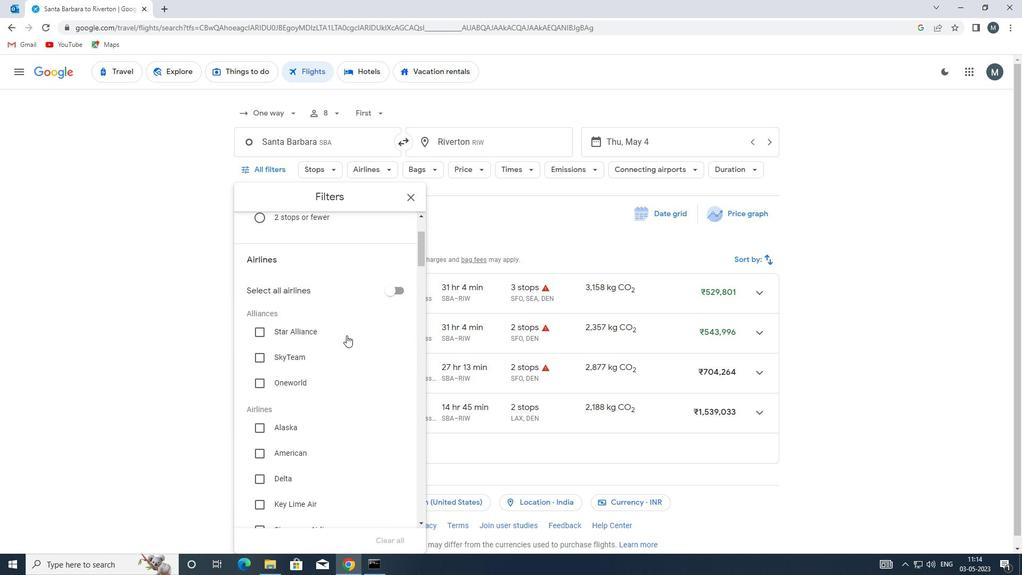 
Action: Mouse scrolled (340, 339) with delta (0, 0)
Screenshot: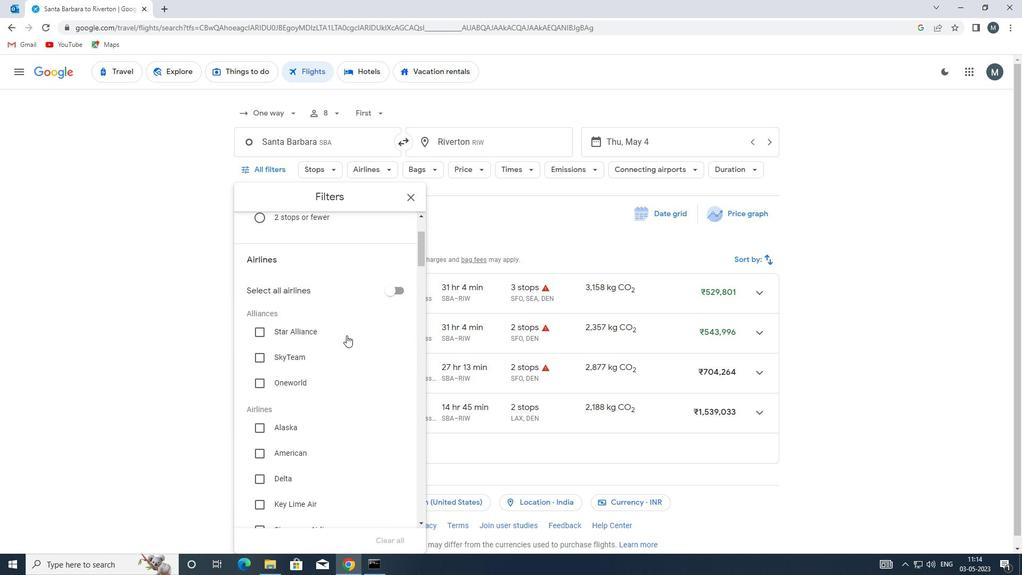 
Action: Mouse moved to (324, 351)
Screenshot: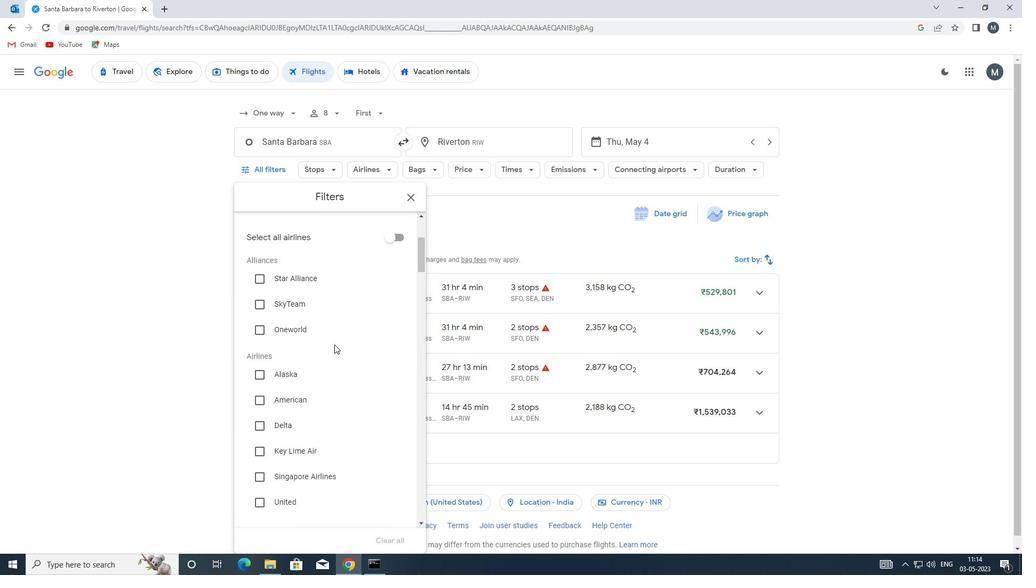 
Action: Mouse scrolled (324, 350) with delta (0, 0)
Screenshot: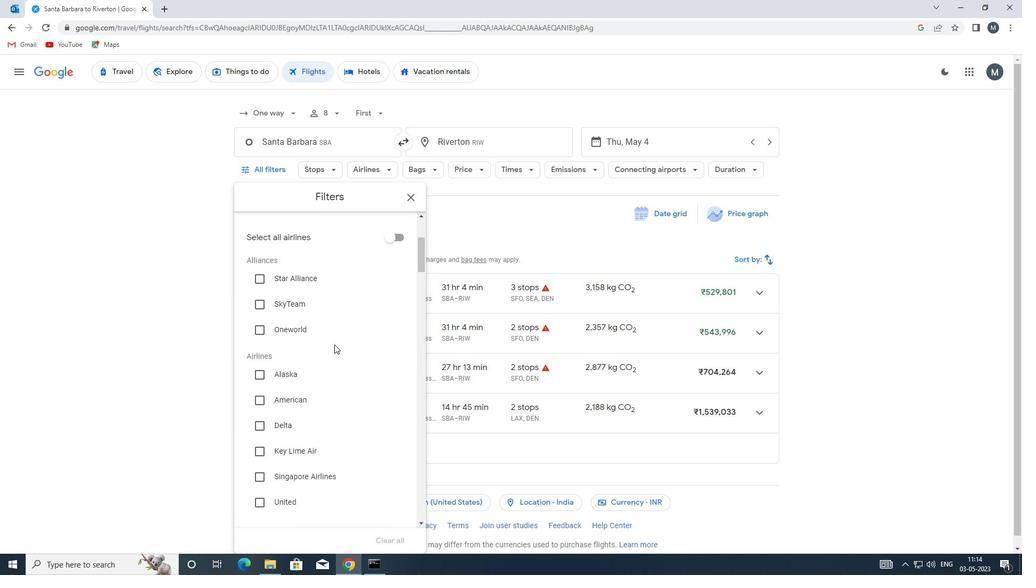 
Action: Mouse moved to (304, 396)
Screenshot: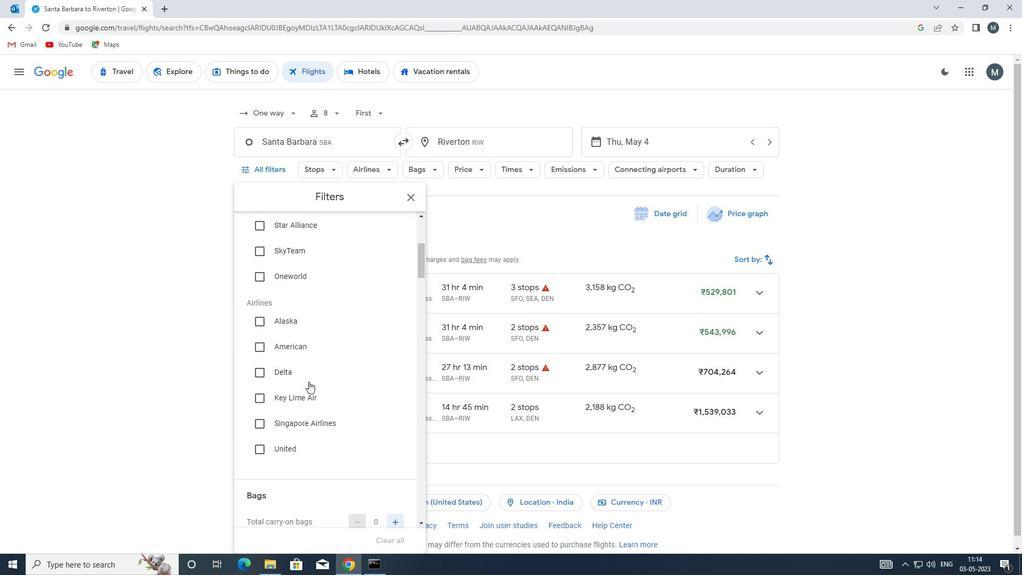 
Action: Mouse scrolled (304, 396) with delta (0, 0)
Screenshot: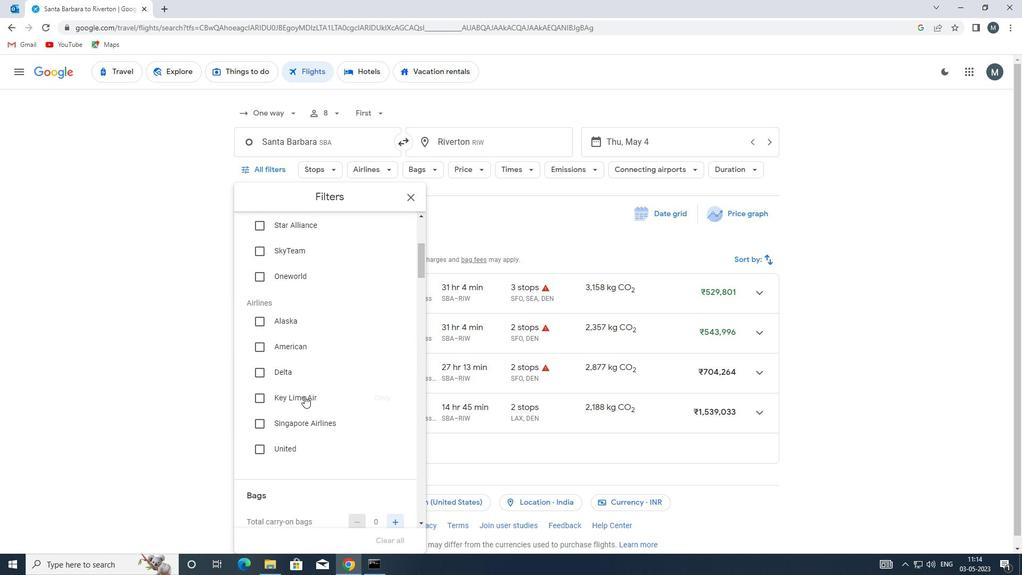 
Action: Mouse scrolled (304, 396) with delta (0, 0)
Screenshot: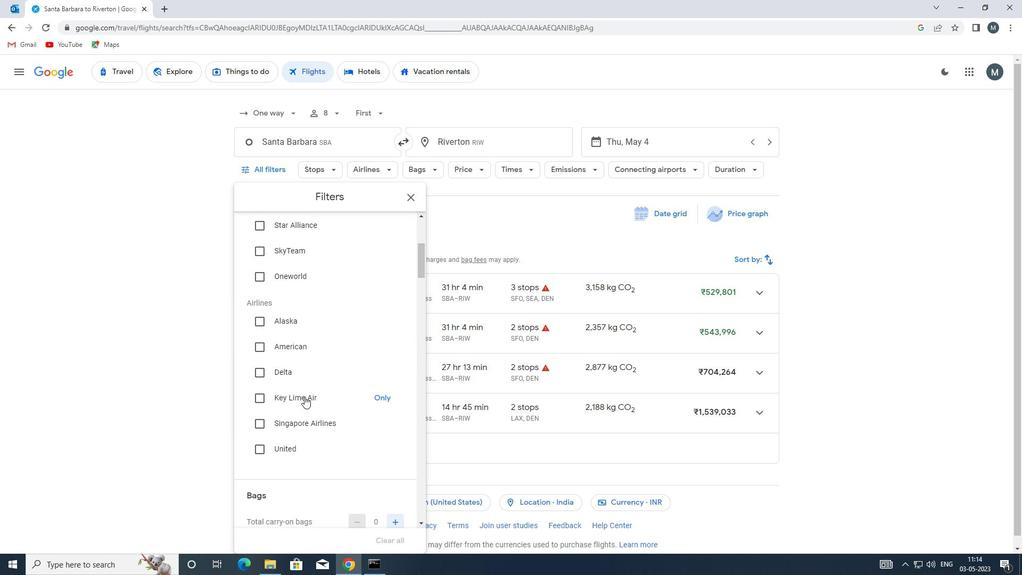 
Action: Mouse scrolled (304, 396) with delta (0, 0)
Screenshot: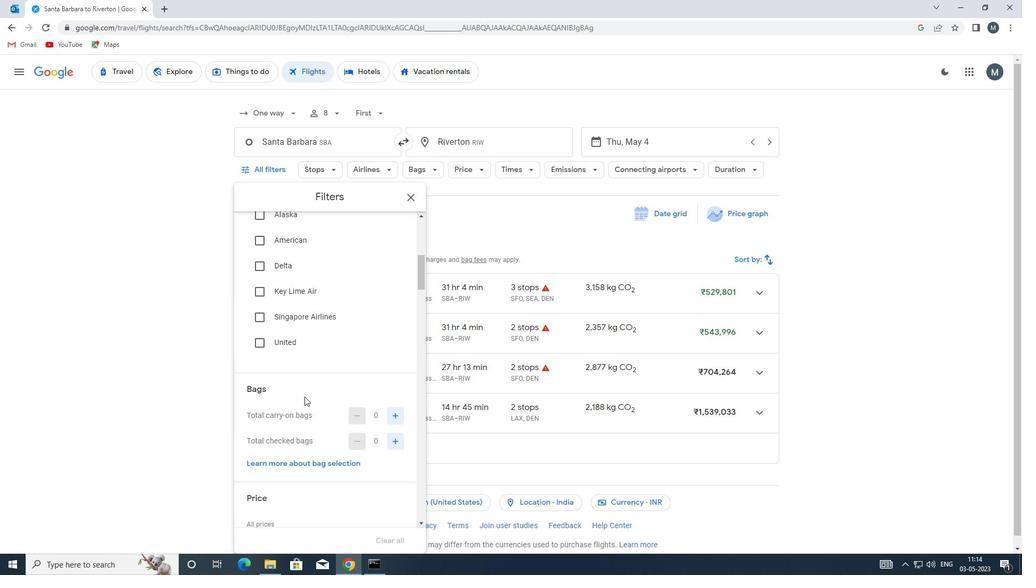 
Action: Mouse moved to (396, 367)
Screenshot: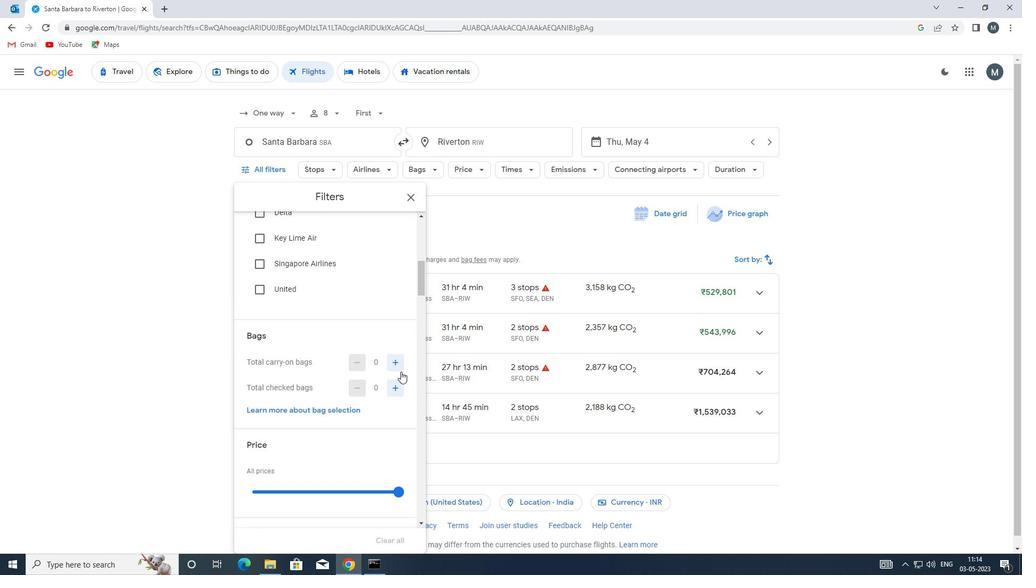 
Action: Mouse pressed left at (396, 367)
Screenshot: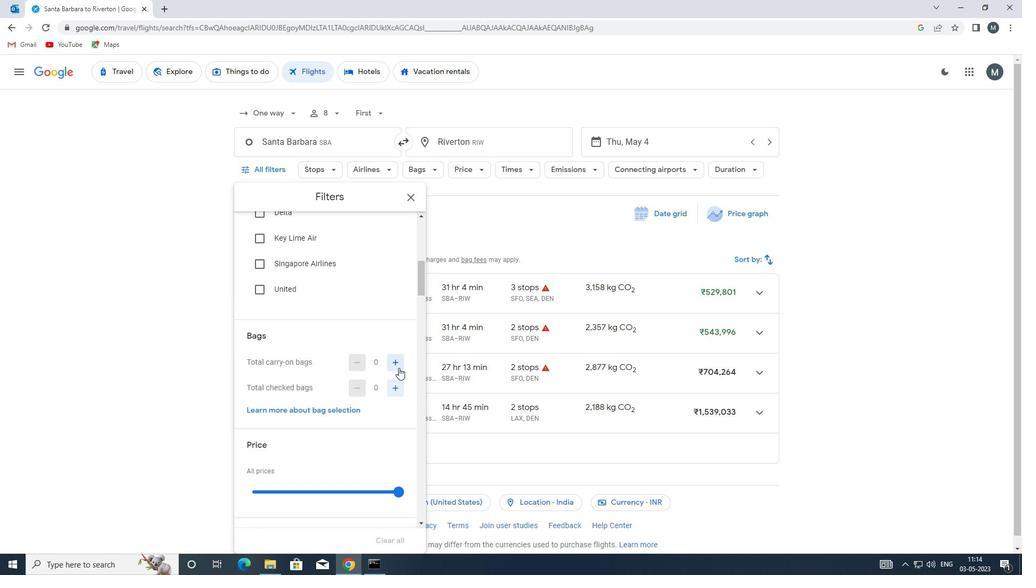 
Action: Mouse pressed left at (396, 367)
Screenshot: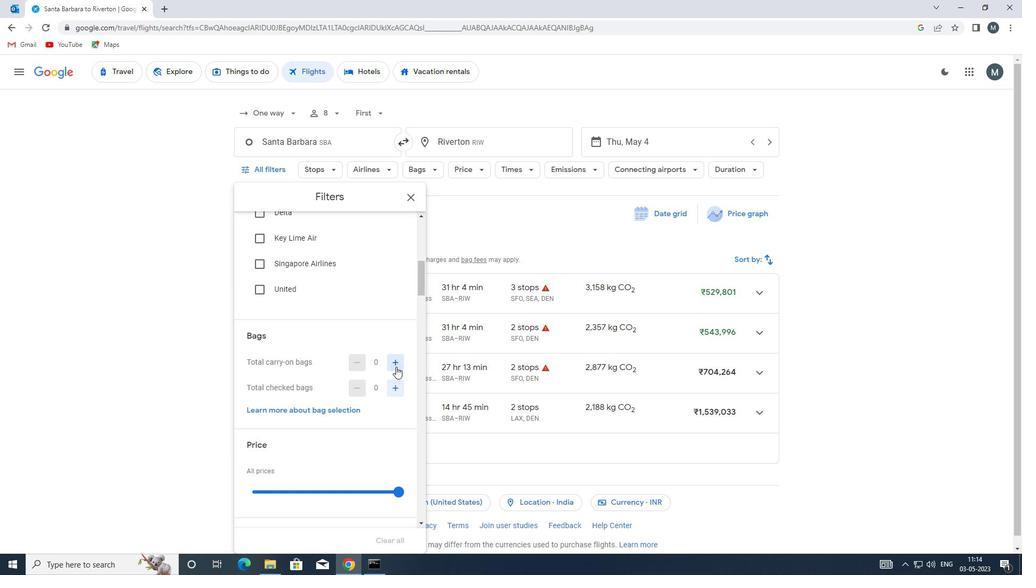 
Action: Mouse moved to (389, 386)
Screenshot: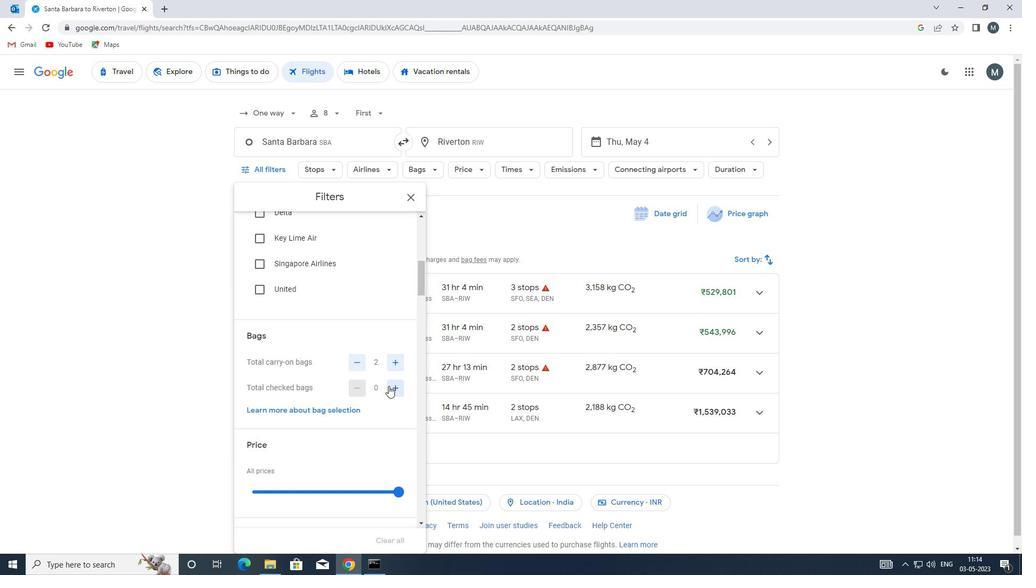 
Action: Mouse pressed left at (389, 386)
Screenshot: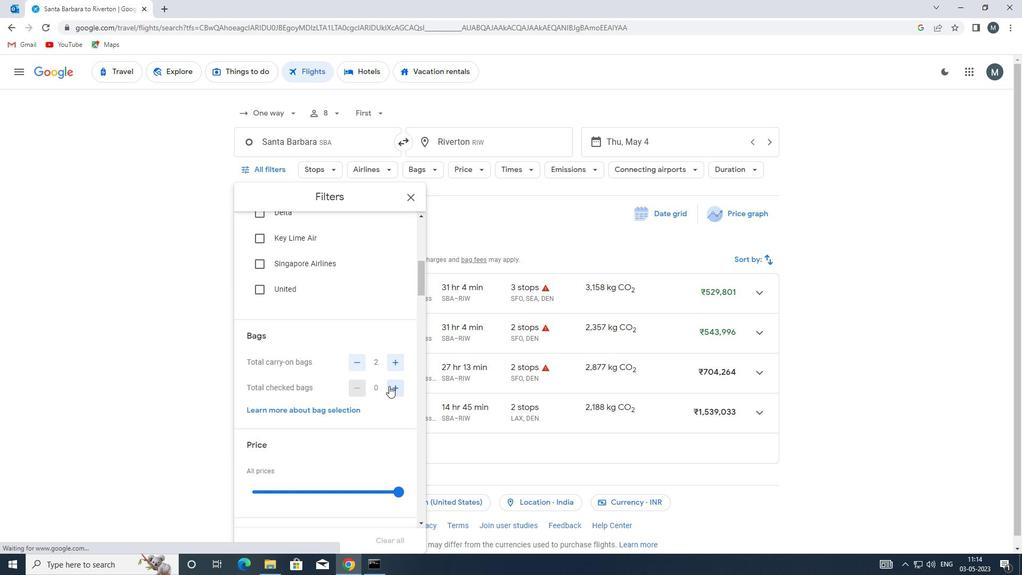 
Action: Mouse moved to (389, 386)
Screenshot: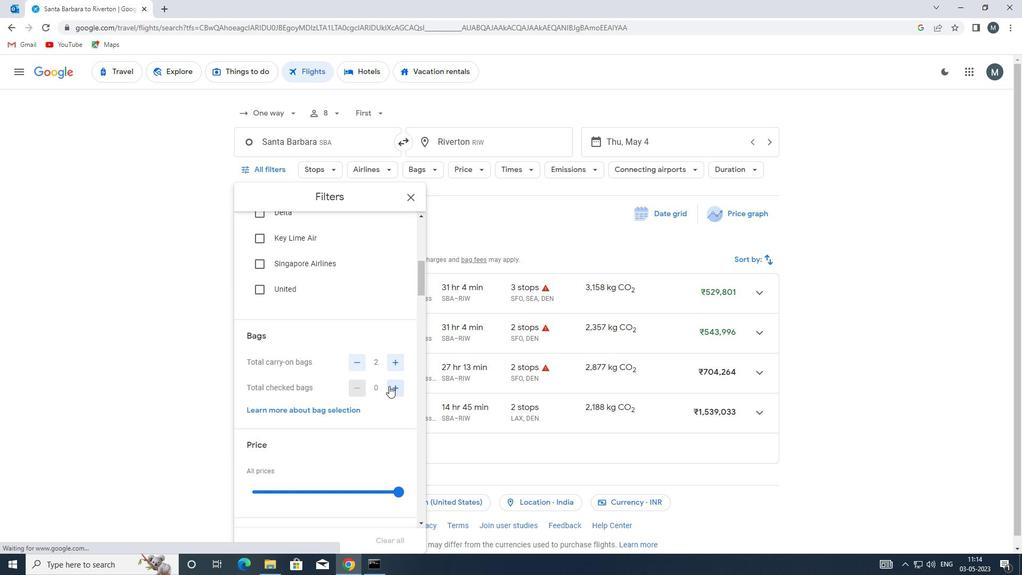 
Action: Mouse pressed left at (389, 386)
Screenshot: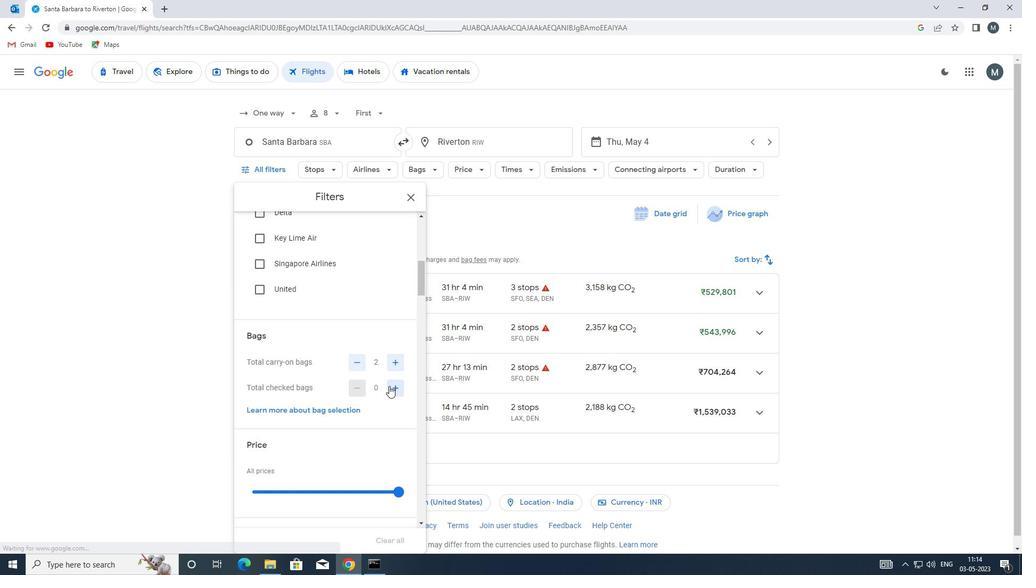 
Action: Mouse moved to (391, 386)
Screenshot: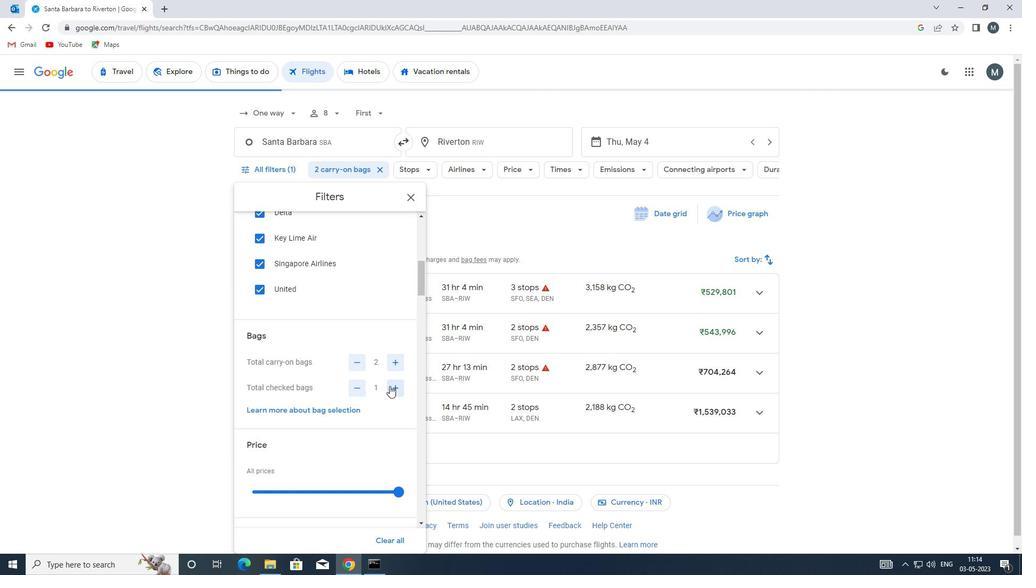 
Action: Mouse pressed left at (391, 386)
Screenshot: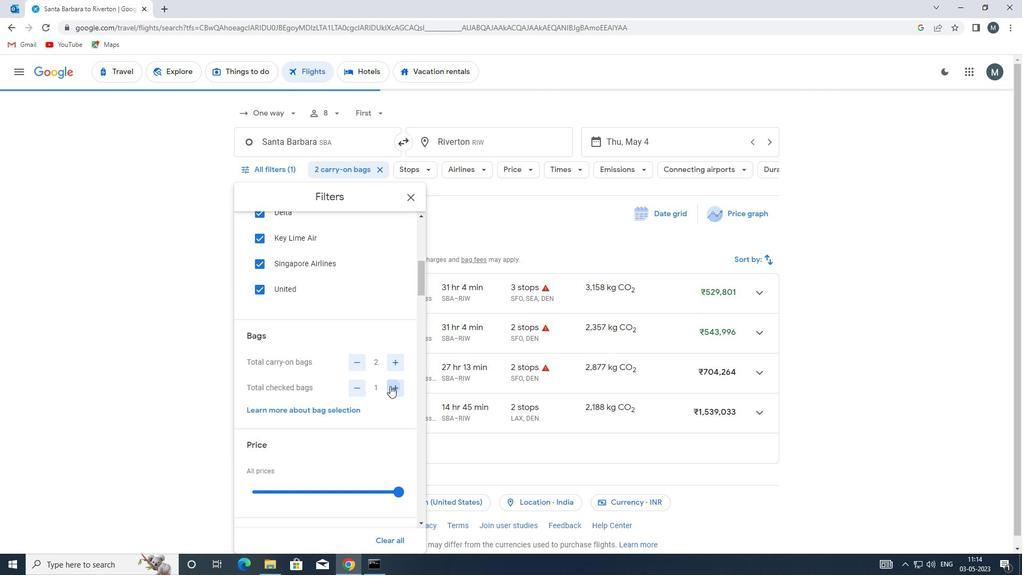 
Action: Mouse moved to (392, 386)
Screenshot: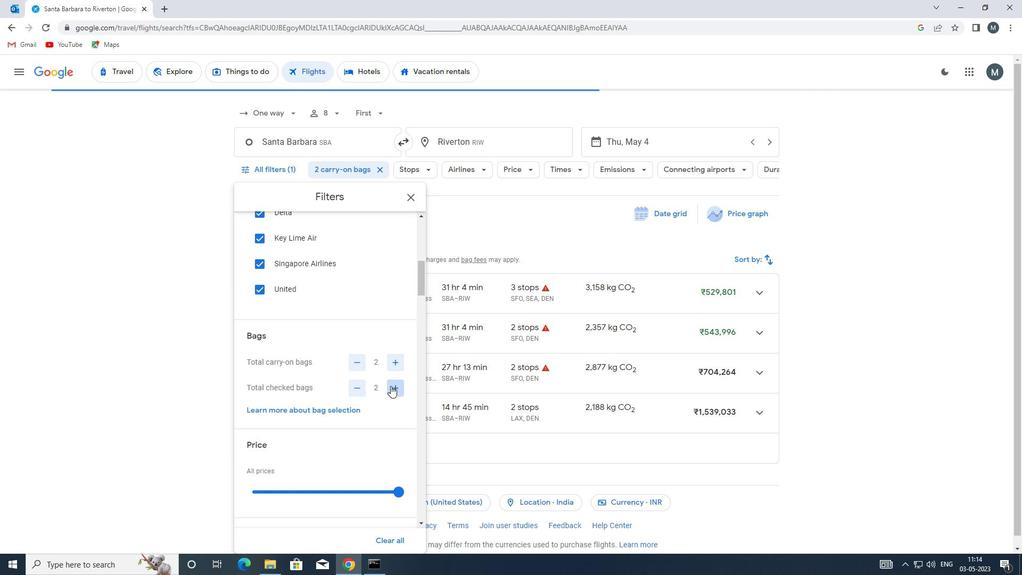 
Action: Mouse pressed left at (392, 386)
Screenshot: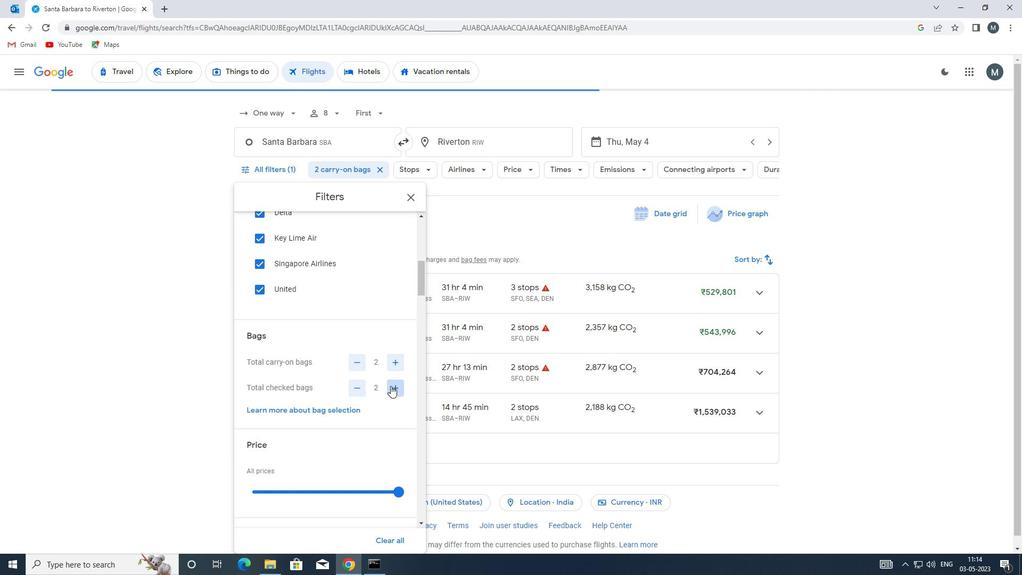 
Action: Mouse pressed left at (392, 386)
Screenshot: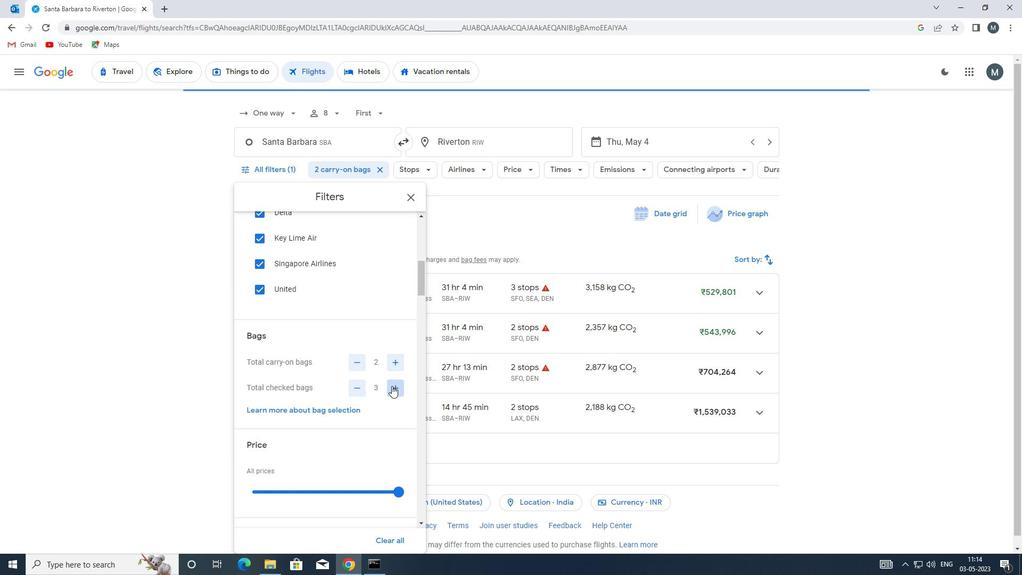 
Action: Mouse pressed left at (392, 386)
Screenshot: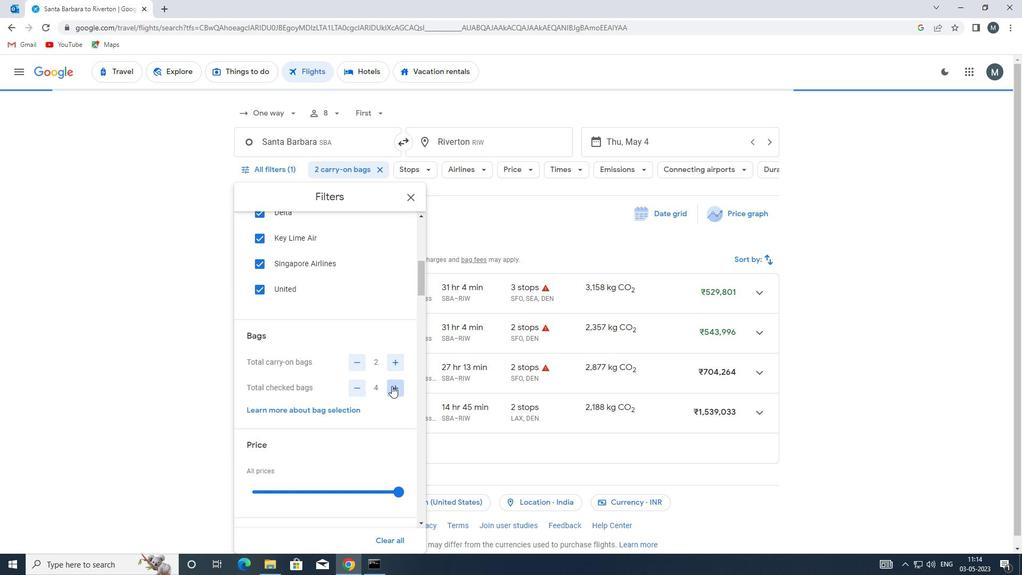 
Action: Mouse pressed left at (392, 386)
Screenshot: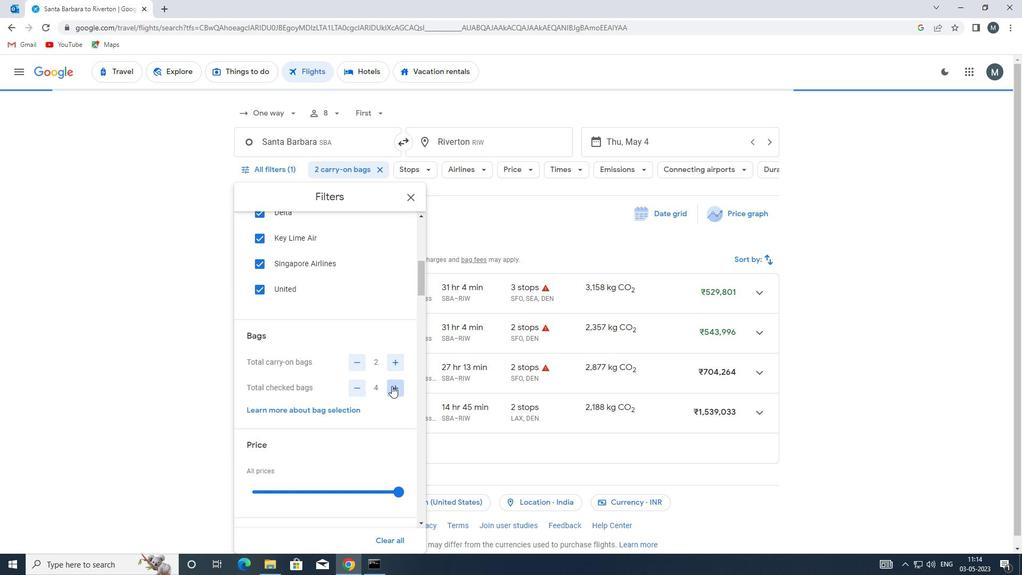 
Action: Mouse moved to (333, 391)
Screenshot: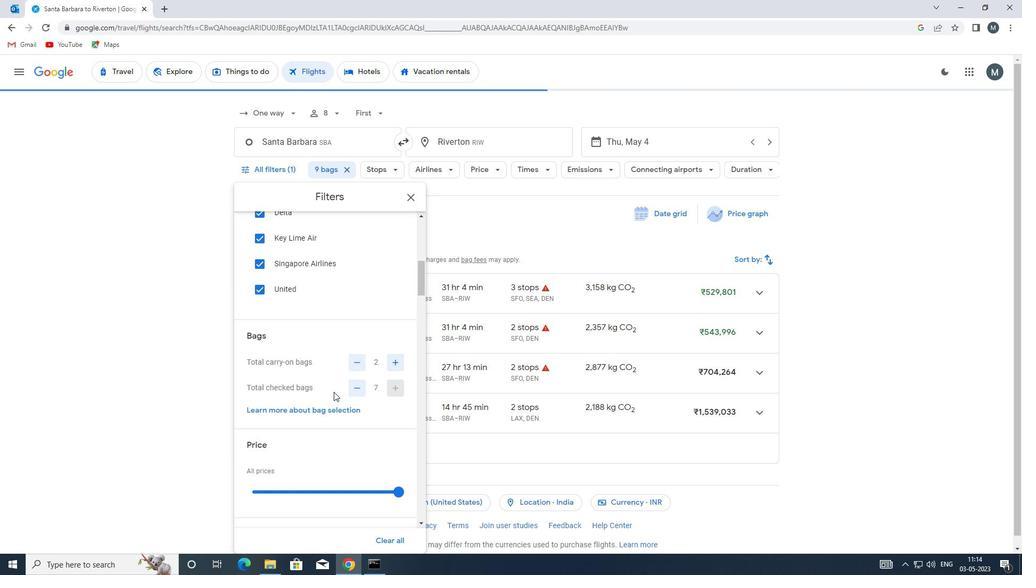 
Action: Mouse scrolled (333, 391) with delta (0, 0)
Screenshot: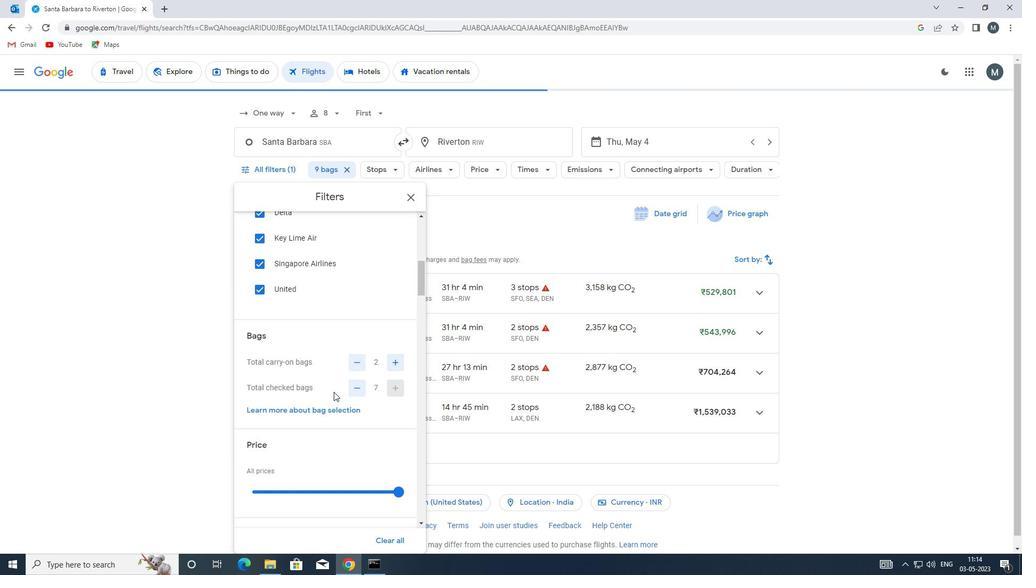
Action: Mouse scrolled (333, 391) with delta (0, 0)
Screenshot: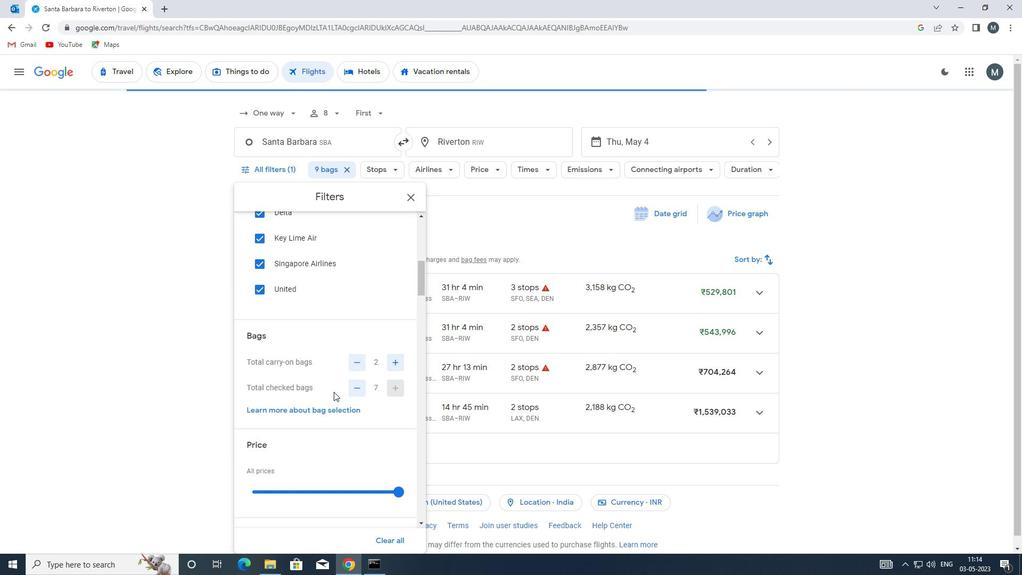 
Action: Mouse moved to (297, 383)
Screenshot: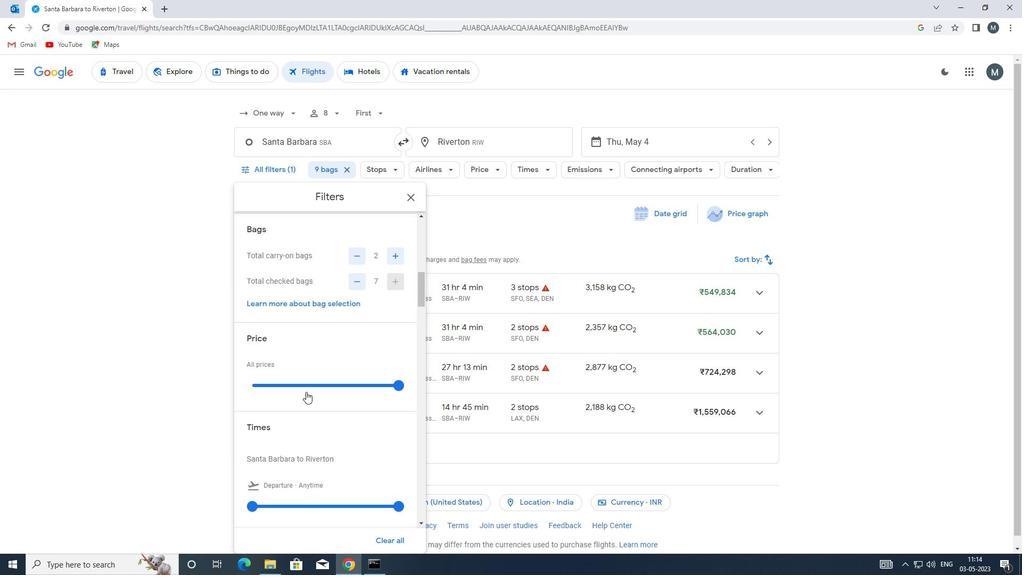 
Action: Mouse pressed left at (297, 383)
Screenshot: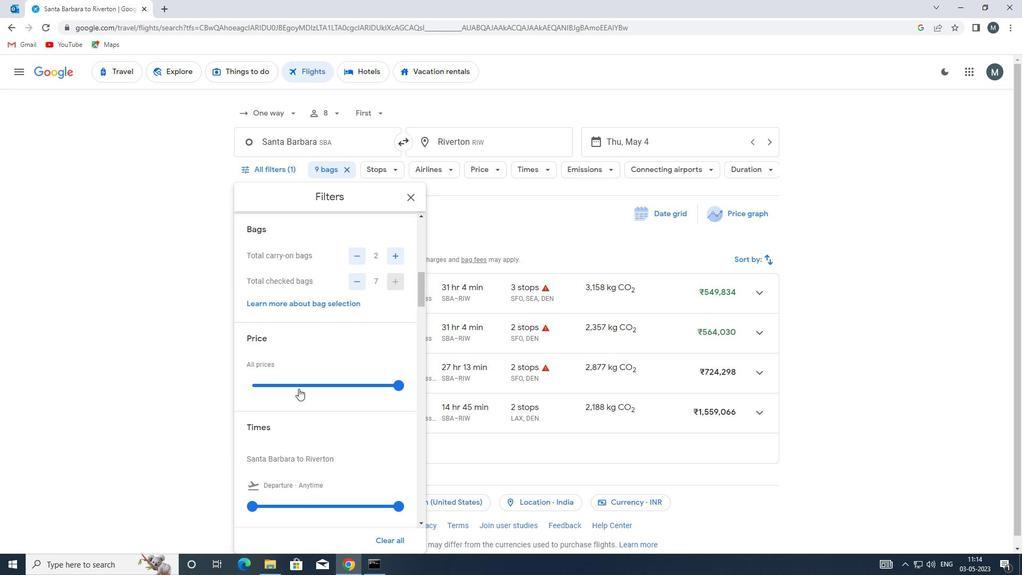
Action: Mouse pressed left at (297, 383)
Screenshot: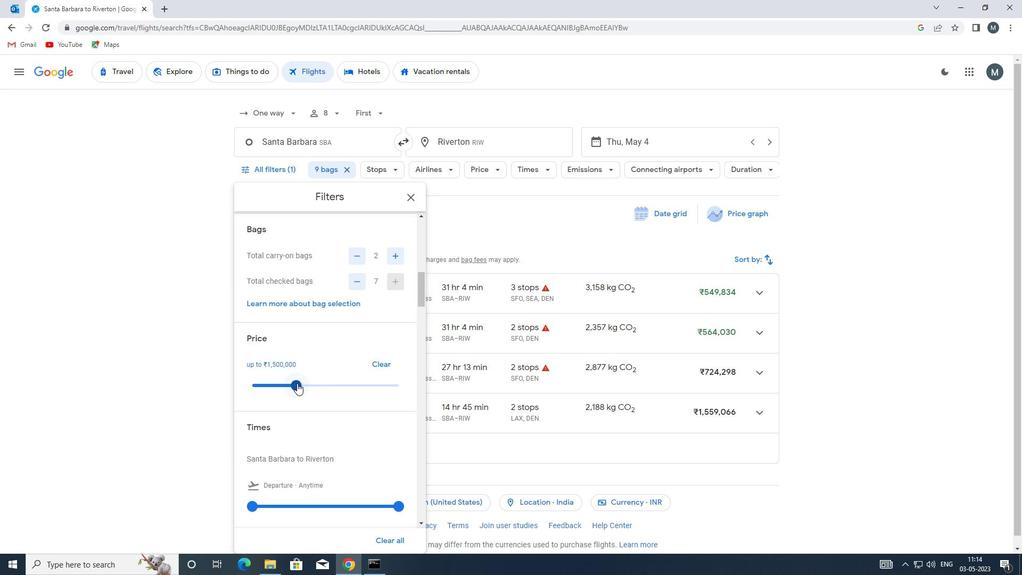 
Action: Mouse moved to (322, 373)
Screenshot: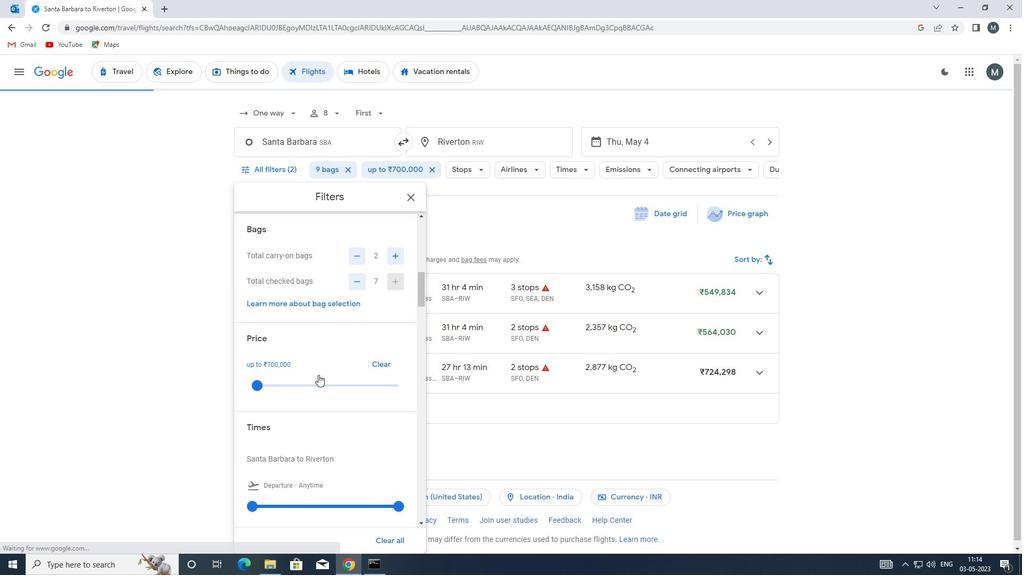 
Action: Mouse scrolled (322, 372) with delta (0, 0)
Screenshot: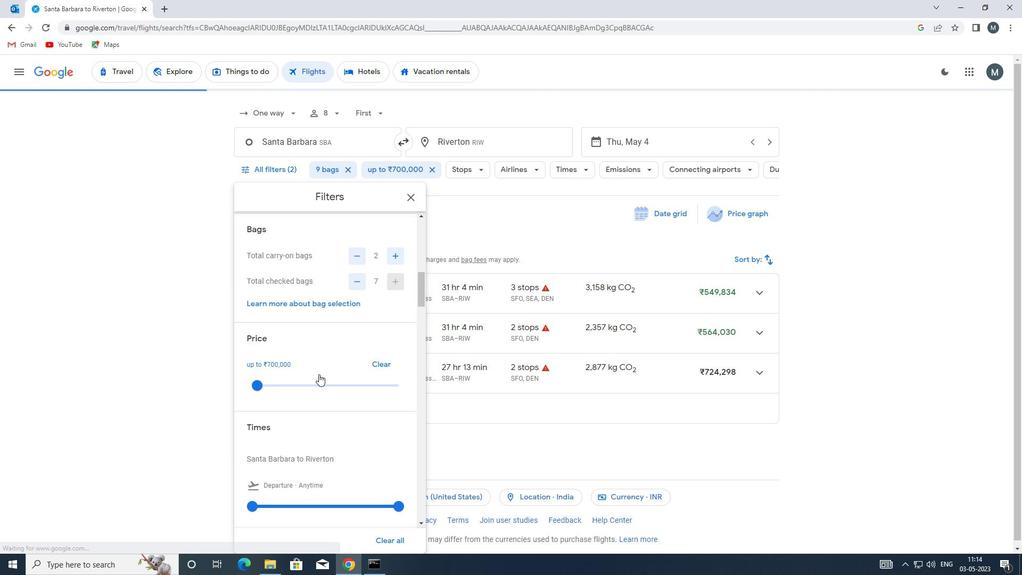 
Action: Mouse moved to (322, 373)
Screenshot: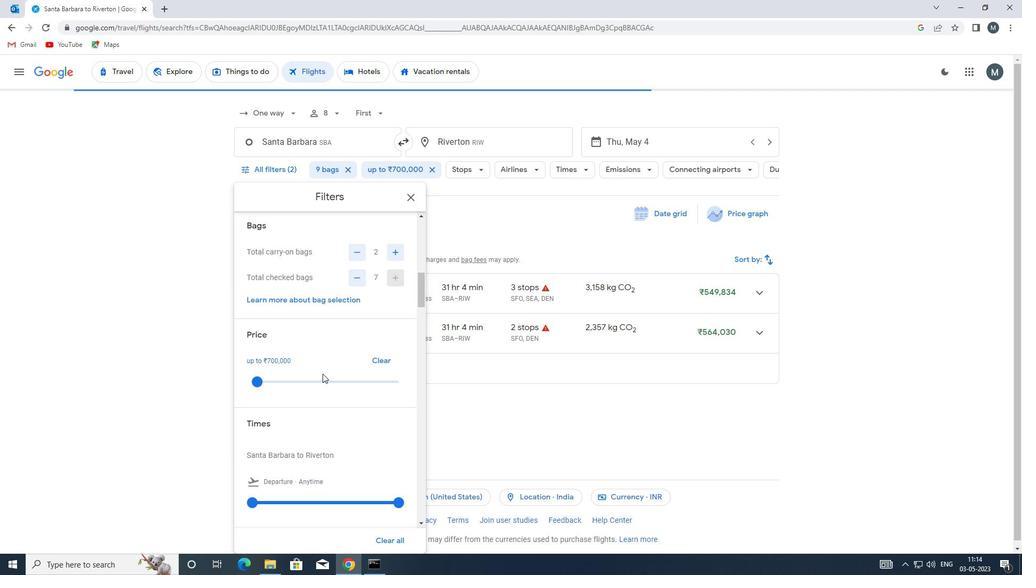 
Action: Mouse scrolled (322, 373) with delta (0, 0)
Screenshot: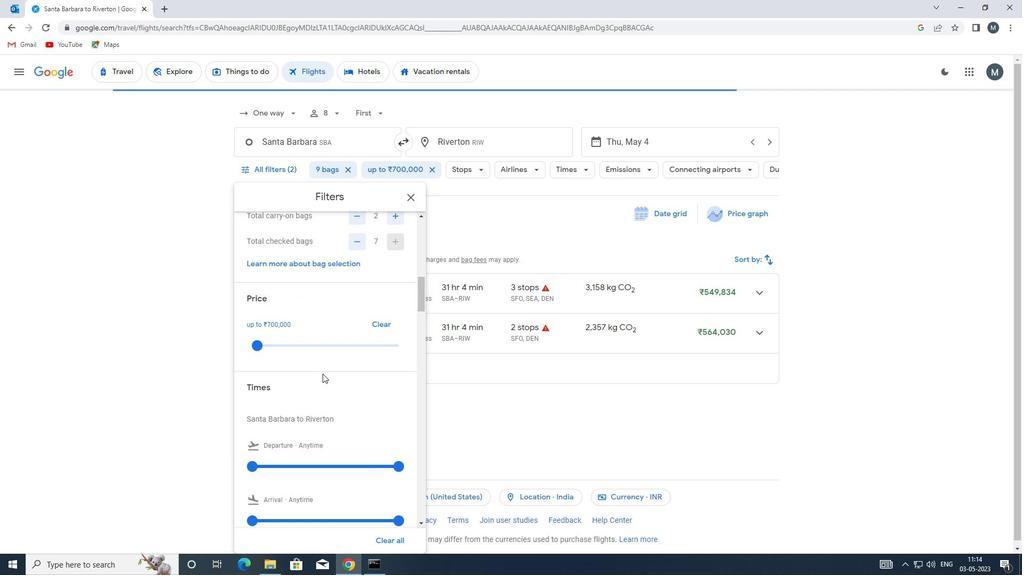 
Action: Mouse moved to (321, 374)
Screenshot: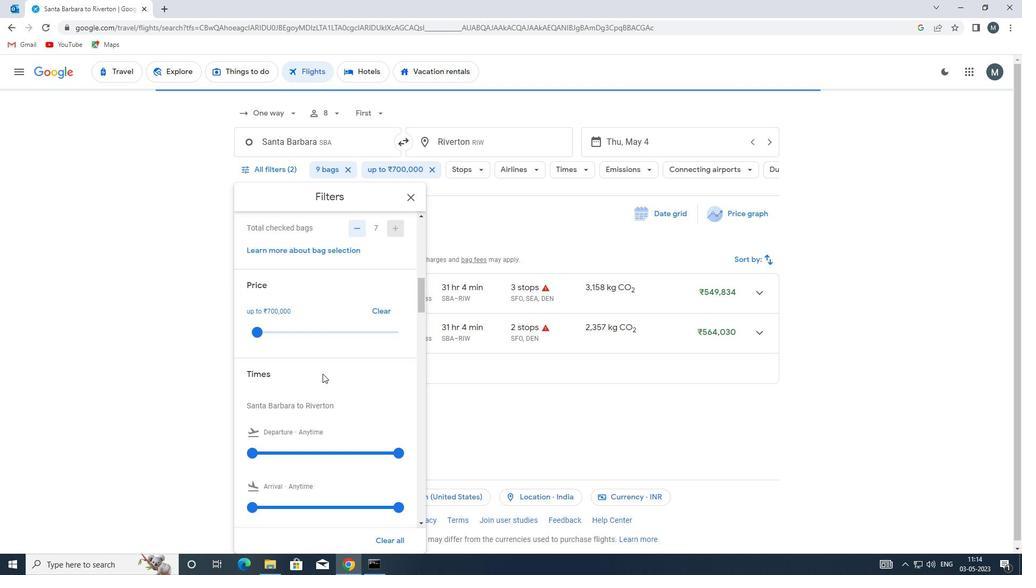 
Action: Mouse scrolled (321, 373) with delta (0, 0)
Screenshot: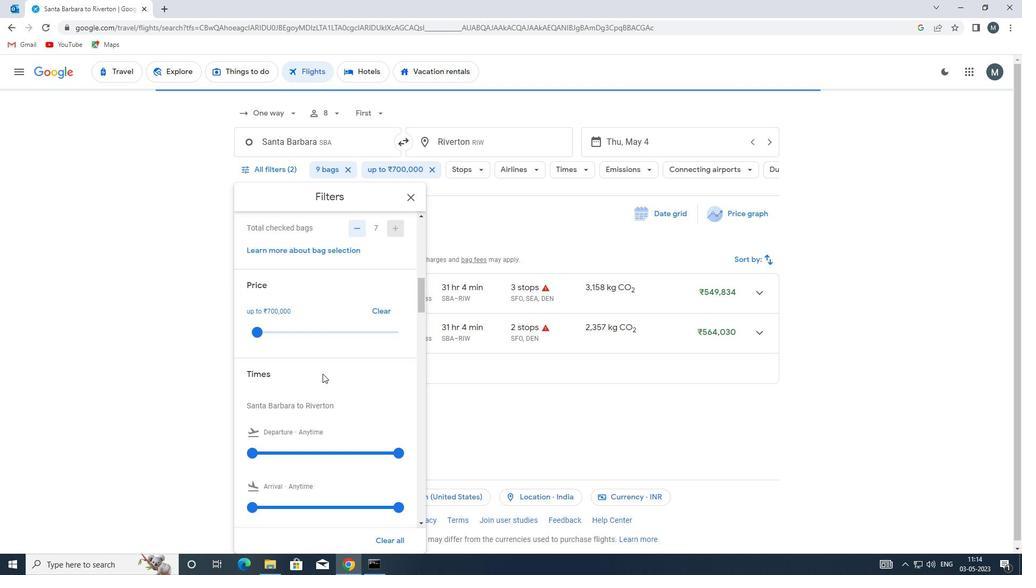 
Action: Mouse moved to (256, 346)
Screenshot: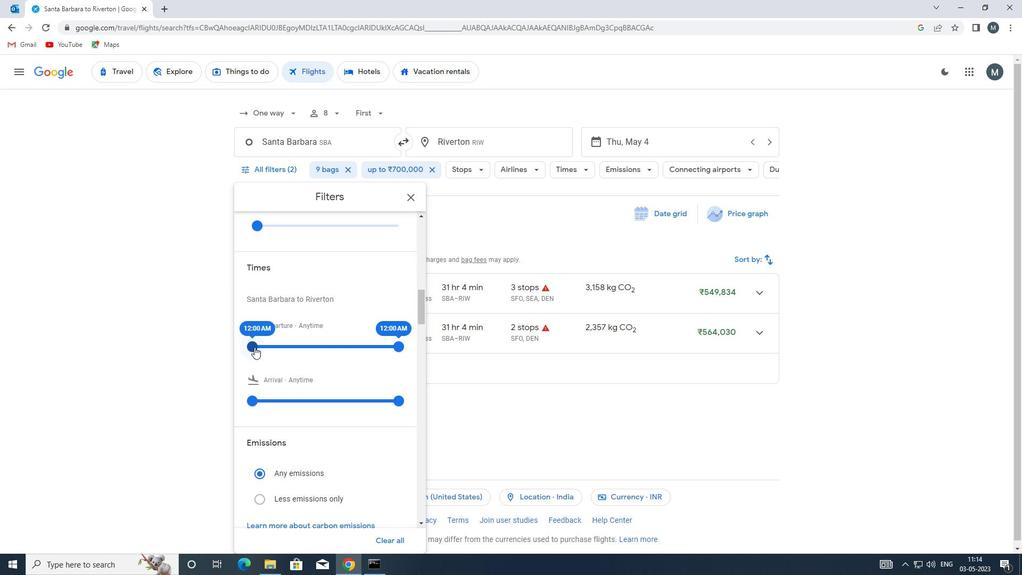 
Action: Mouse pressed left at (256, 346)
Screenshot: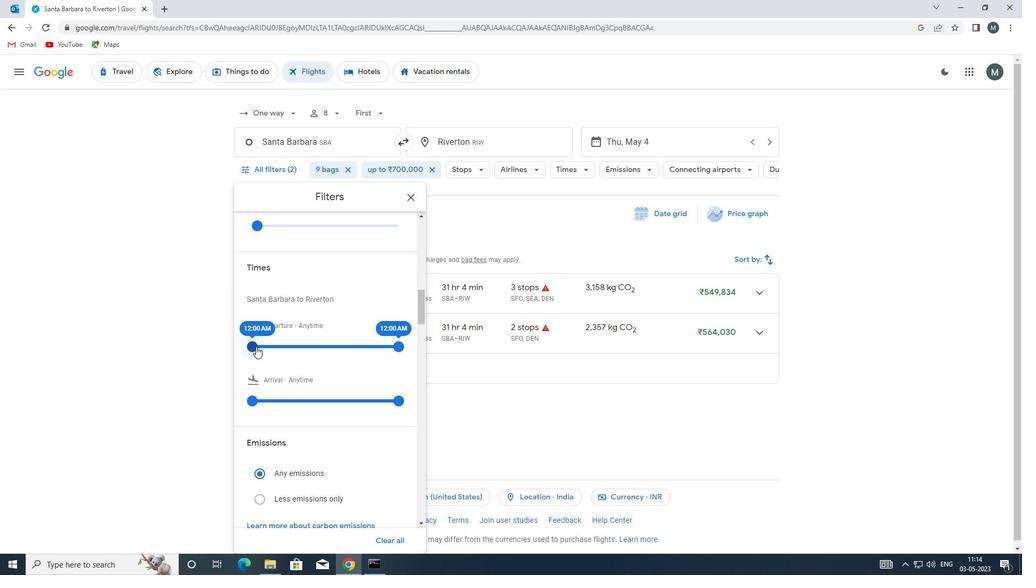 
Action: Mouse moved to (389, 345)
Screenshot: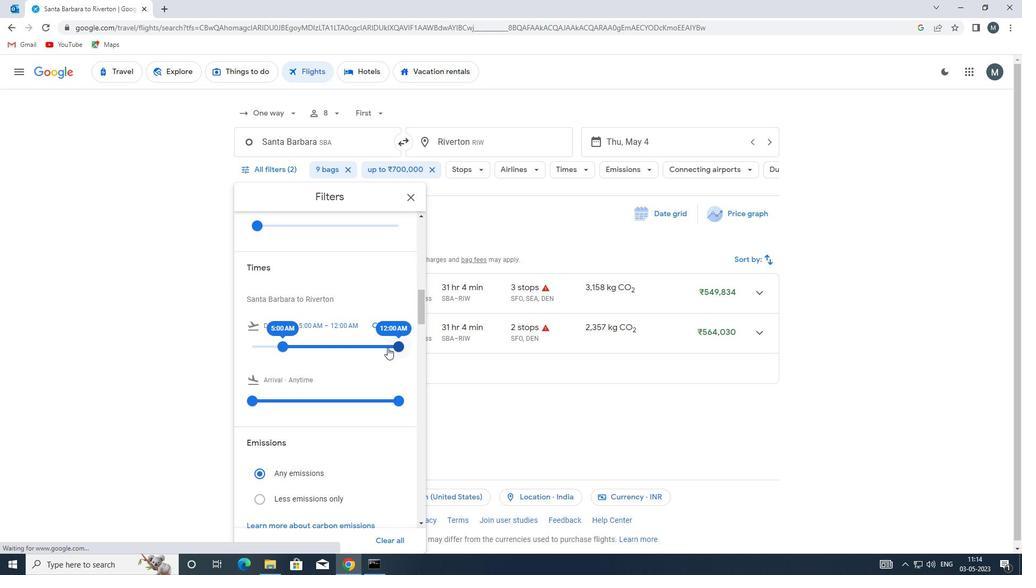 
Action: Mouse pressed left at (389, 345)
Screenshot: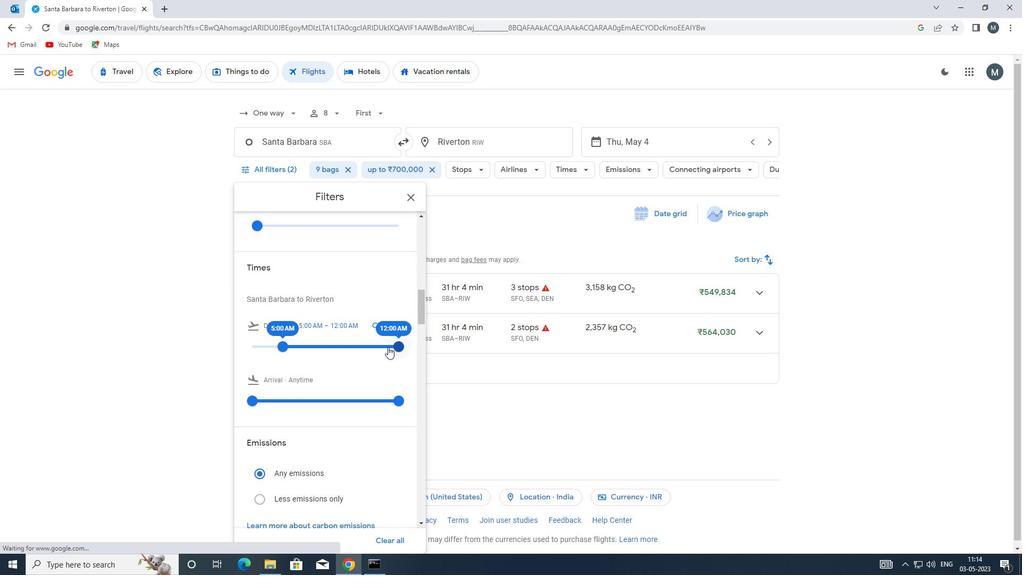 
Action: Mouse moved to (298, 340)
Screenshot: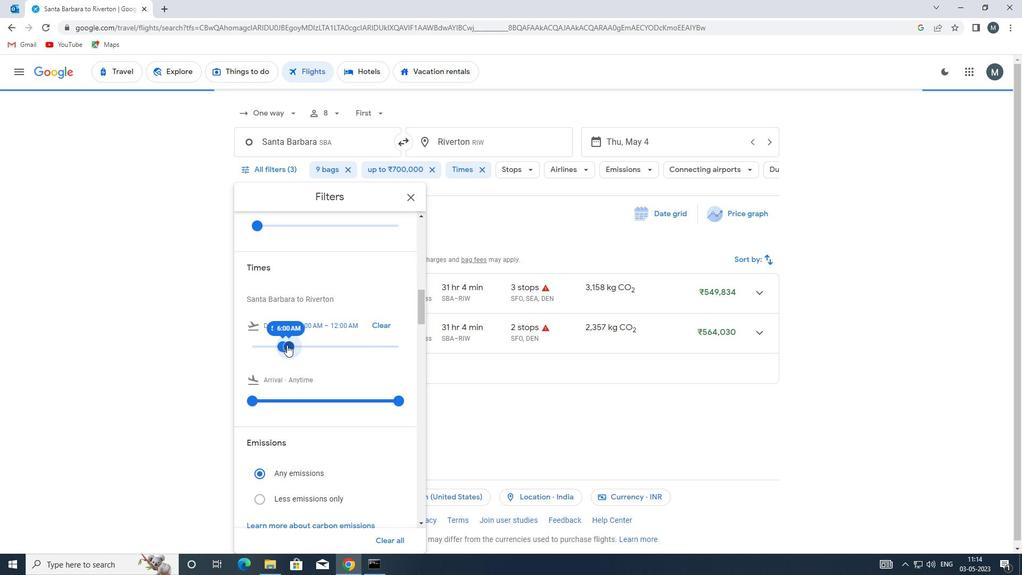 
Action: Mouse scrolled (298, 339) with delta (0, 0)
Screenshot: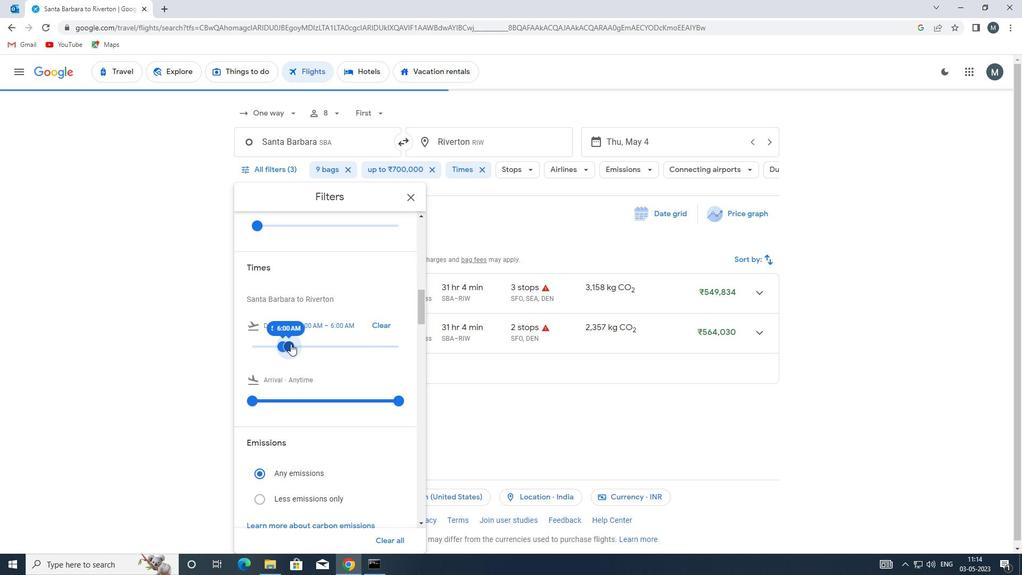 
Action: Mouse moved to (298, 339)
Screenshot: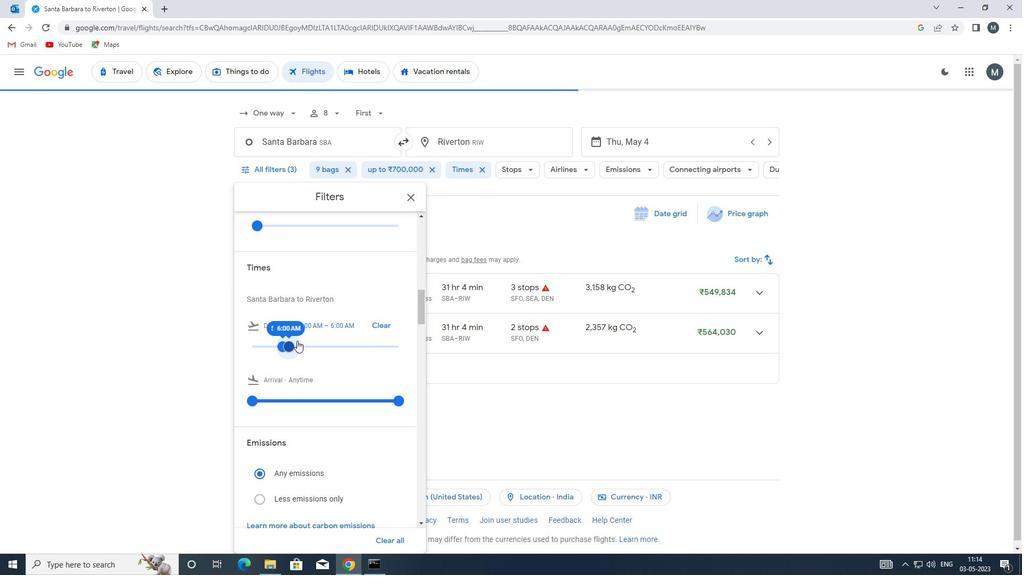 
Action: Mouse scrolled (298, 339) with delta (0, 0)
Screenshot: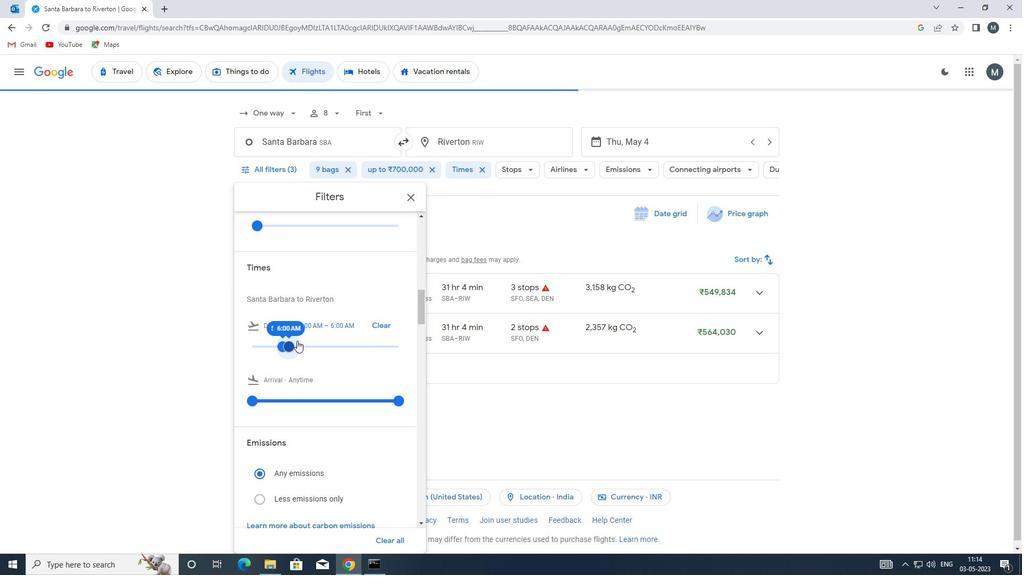 
Action: Mouse moved to (414, 197)
Screenshot: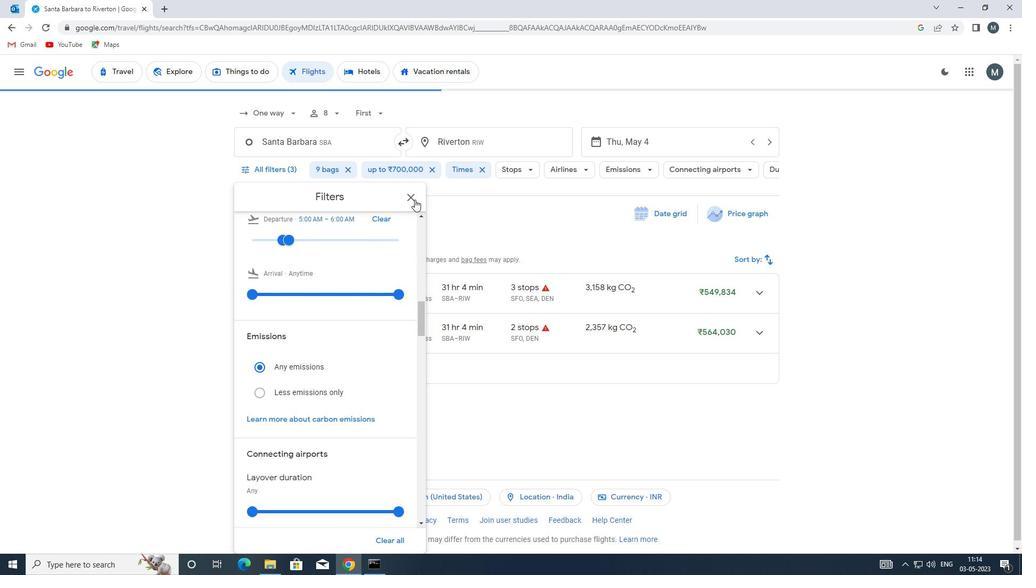 
Action: Mouse pressed left at (414, 197)
Screenshot: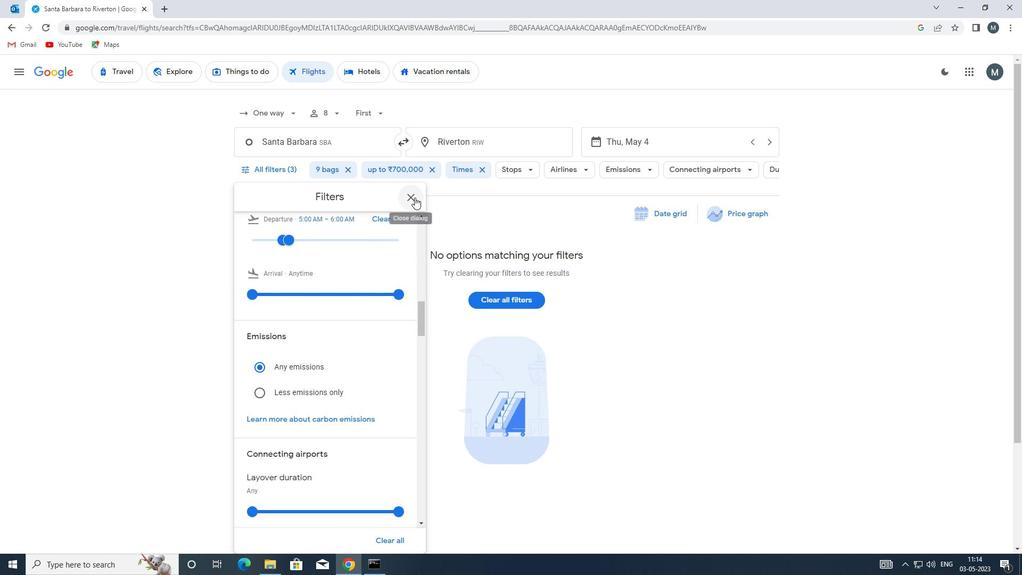 
